 Task: Look for space in Ebebiyin, Equatorial Guinea from 15th June, 2023 to 21st June, 2023 for 5 adults in price range Rs.14000 to Rs.25000. Place can be entire place with 3 bedrooms having 3 beds and 3 bathrooms. Property type can be house, flat, guest house. Amenities needed are: washing machine. Booking option can be shelf check-in. Required host language is English.
Action: Mouse moved to (557, 65)
Screenshot: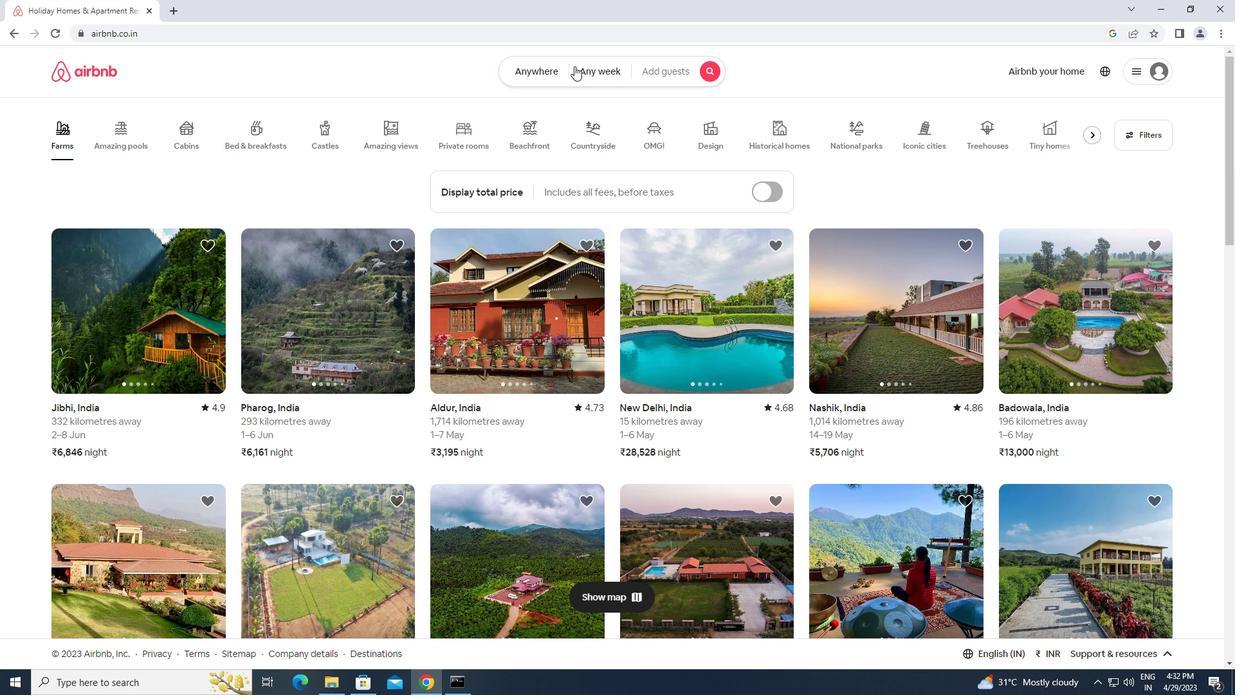 
Action: Mouse pressed left at (557, 65)
Screenshot: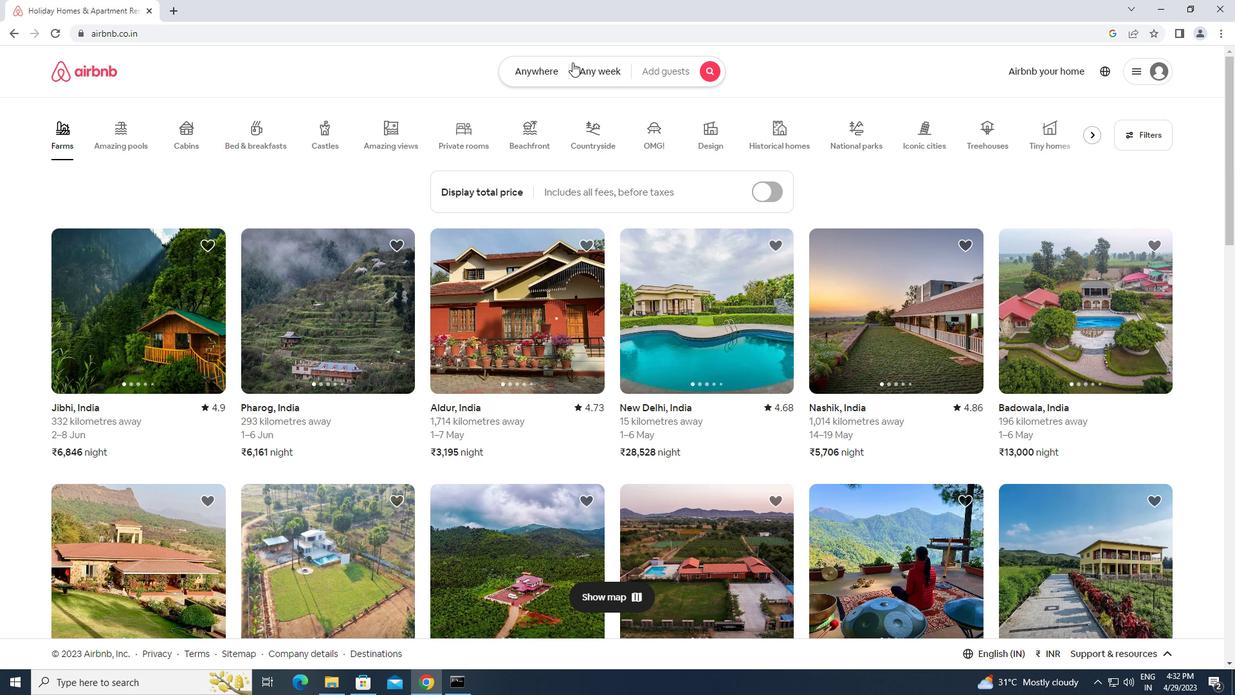 
Action: Mouse moved to (447, 106)
Screenshot: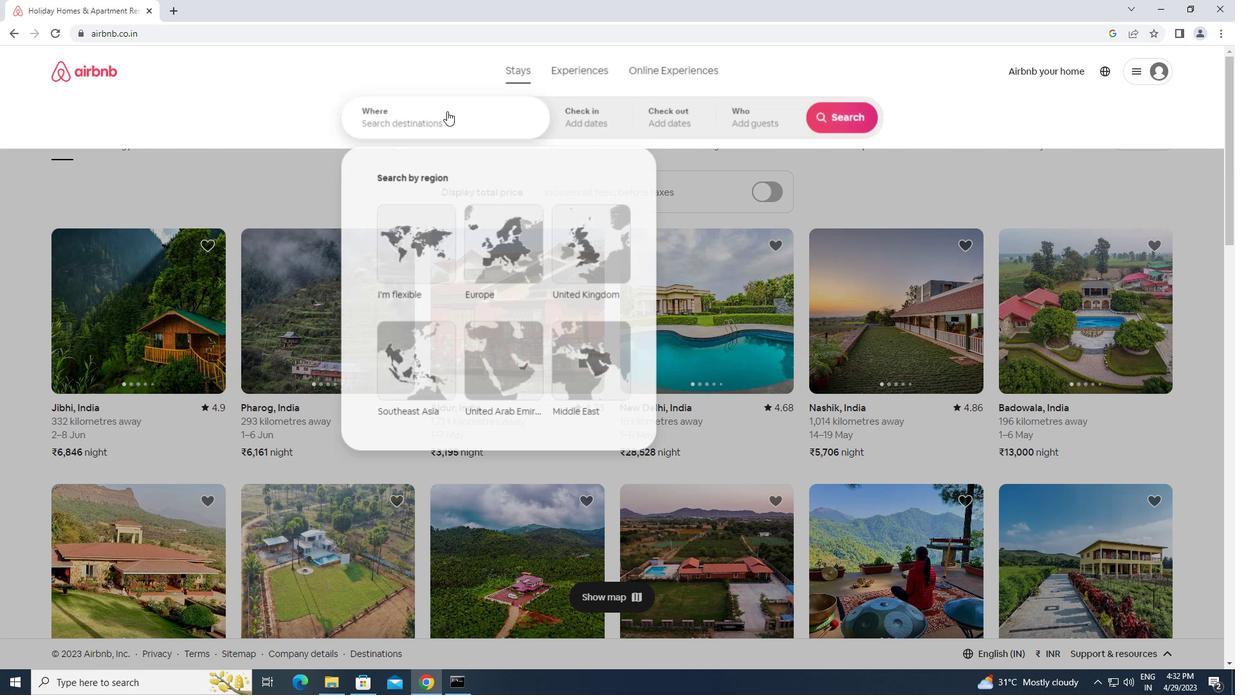 
Action: Mouse pressed left at (447, 106)
Screenshot: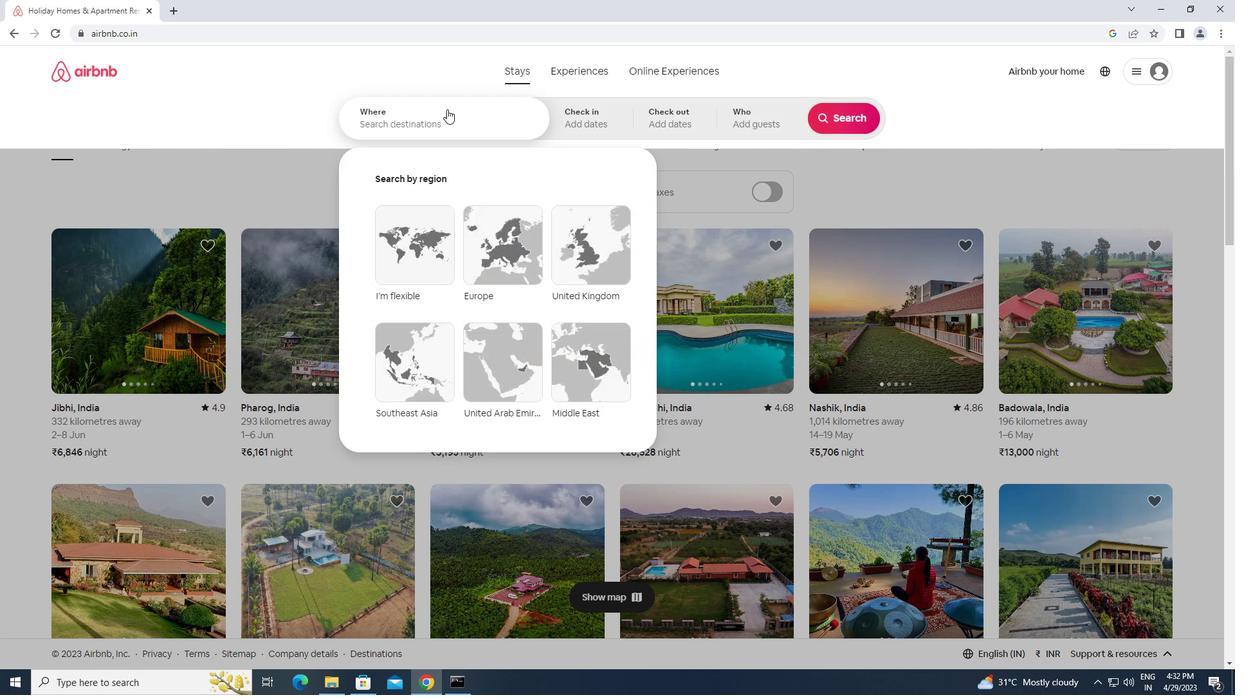 
Action: Key pressed e<Key.caps_lock>bebiyin,<Key.space><Key.caps_lock>e<Key.caps_lock>quatorial<Key.space><Key.caps_lock>g<Key.caps_lock>uinea<Key.enter>
Screenshot: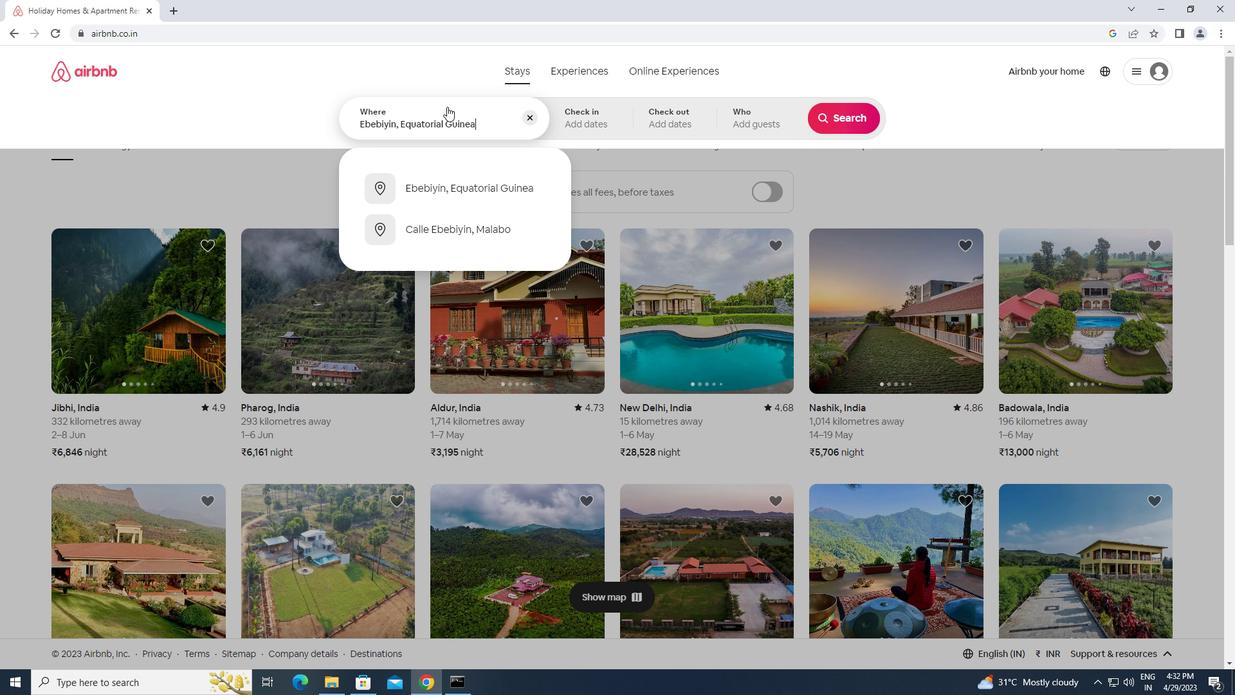 
Action: Mouse moved to (839, 227)
Screenshot: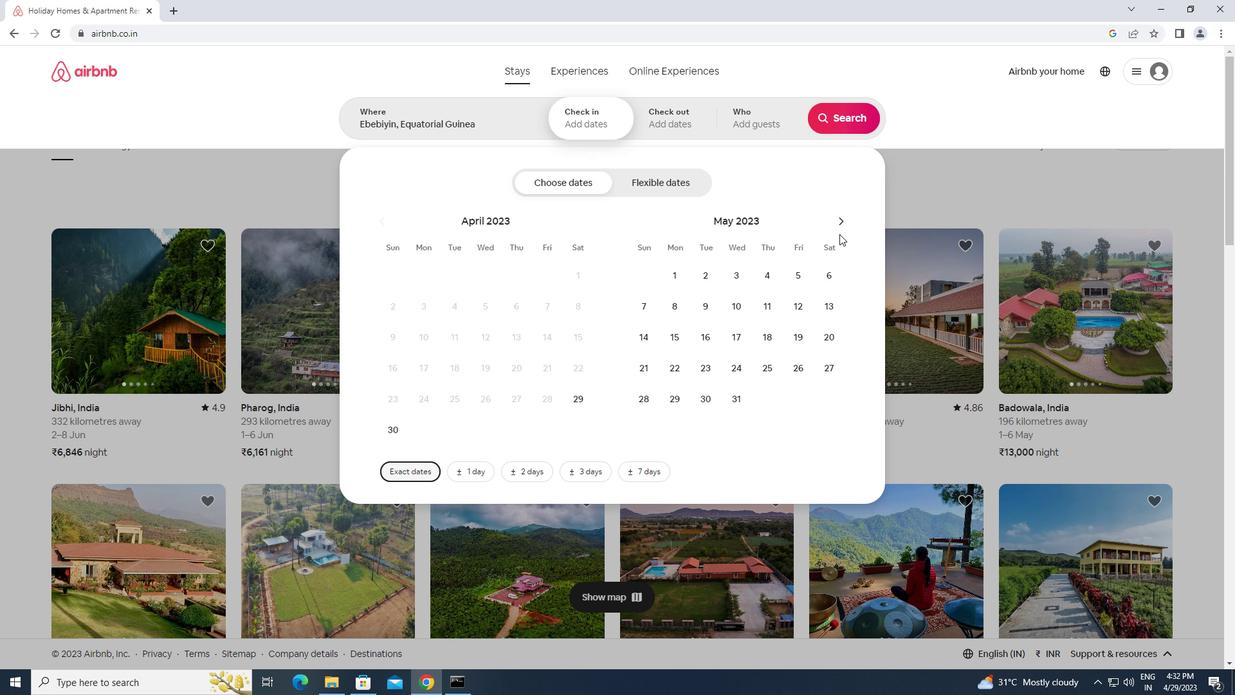 
Action: Mouse pressed left at (839, 227)
Screenshot: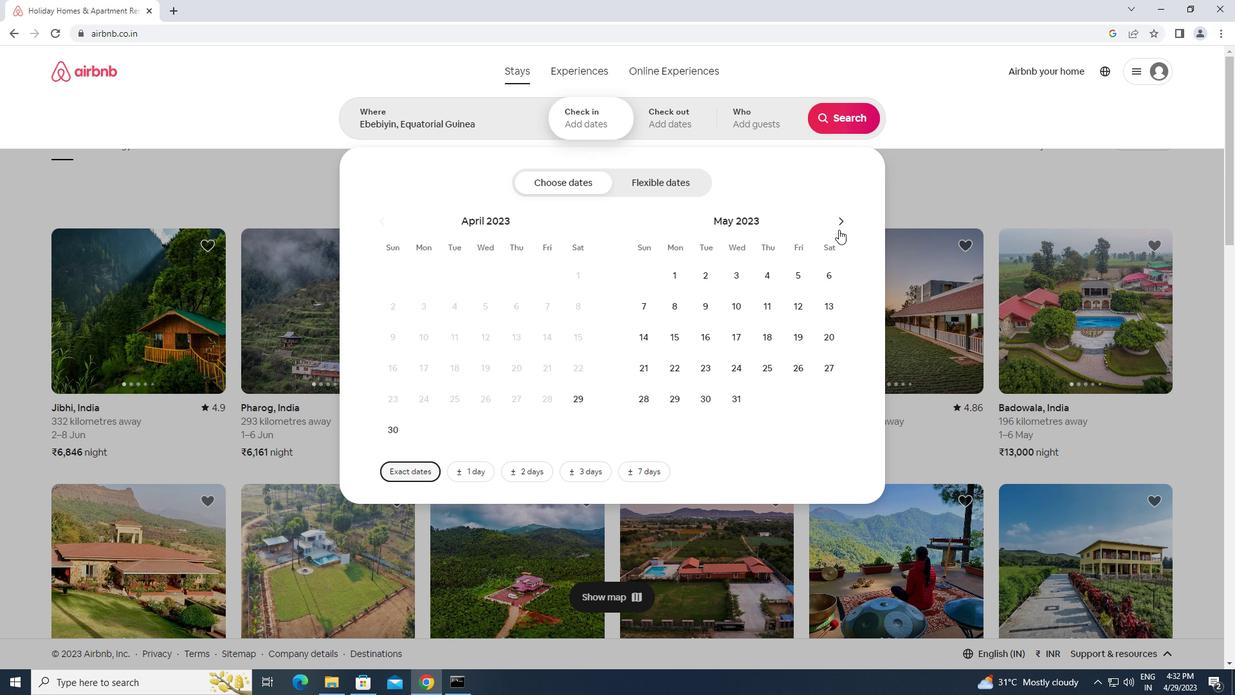 
Action: Mouse moved to (757, 332)
Screenshot: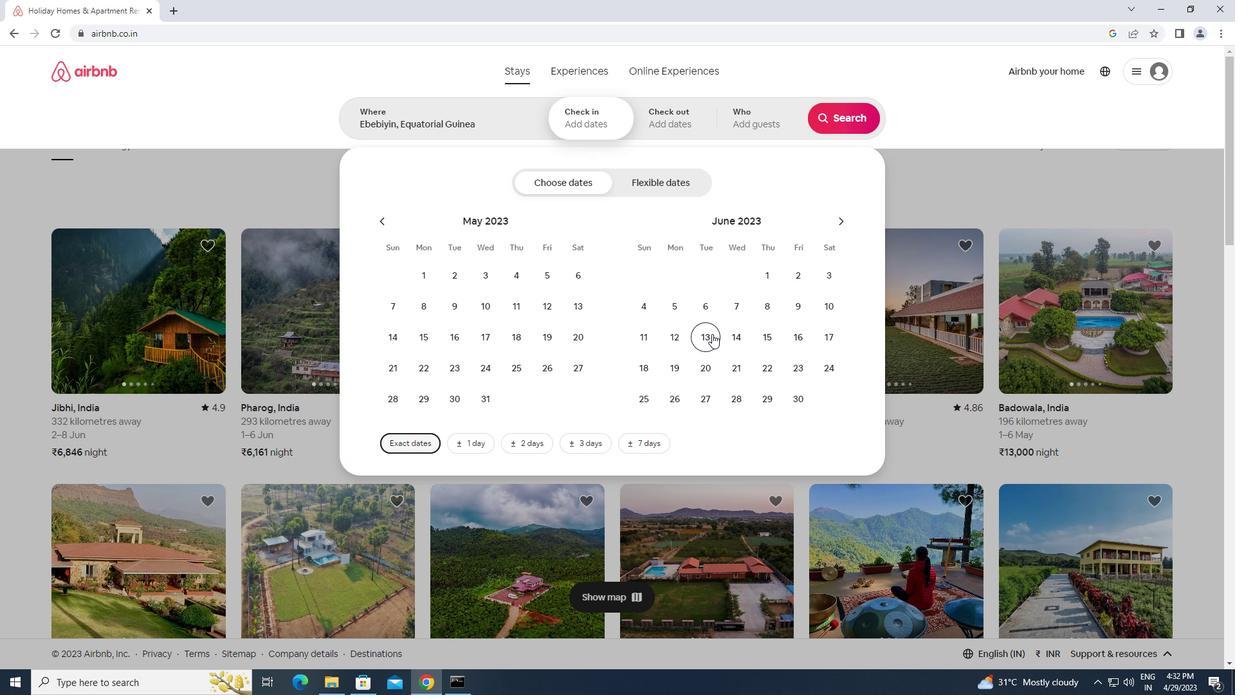 
Action: Mouse pressed left at (757, 332)
Screenshot: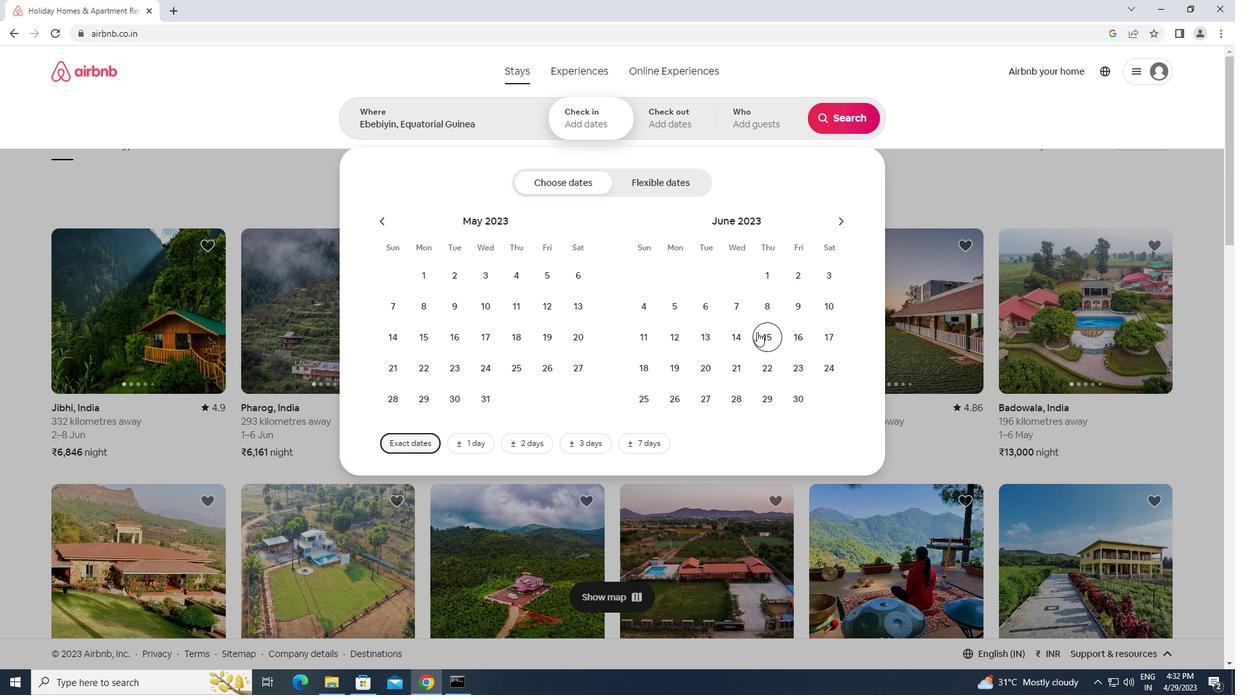 
Action: Mouse moved to (736, 368)
Screenshot: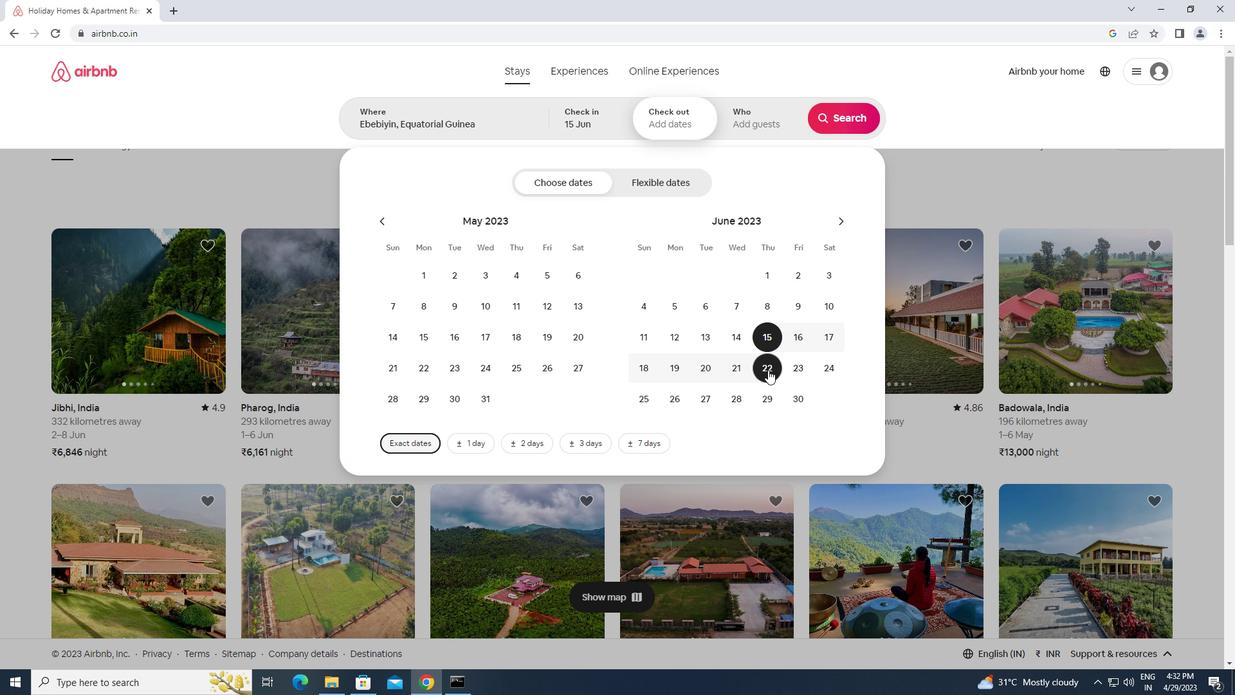 
Action: Mouse pressed left at (736, 368)
Screenshot: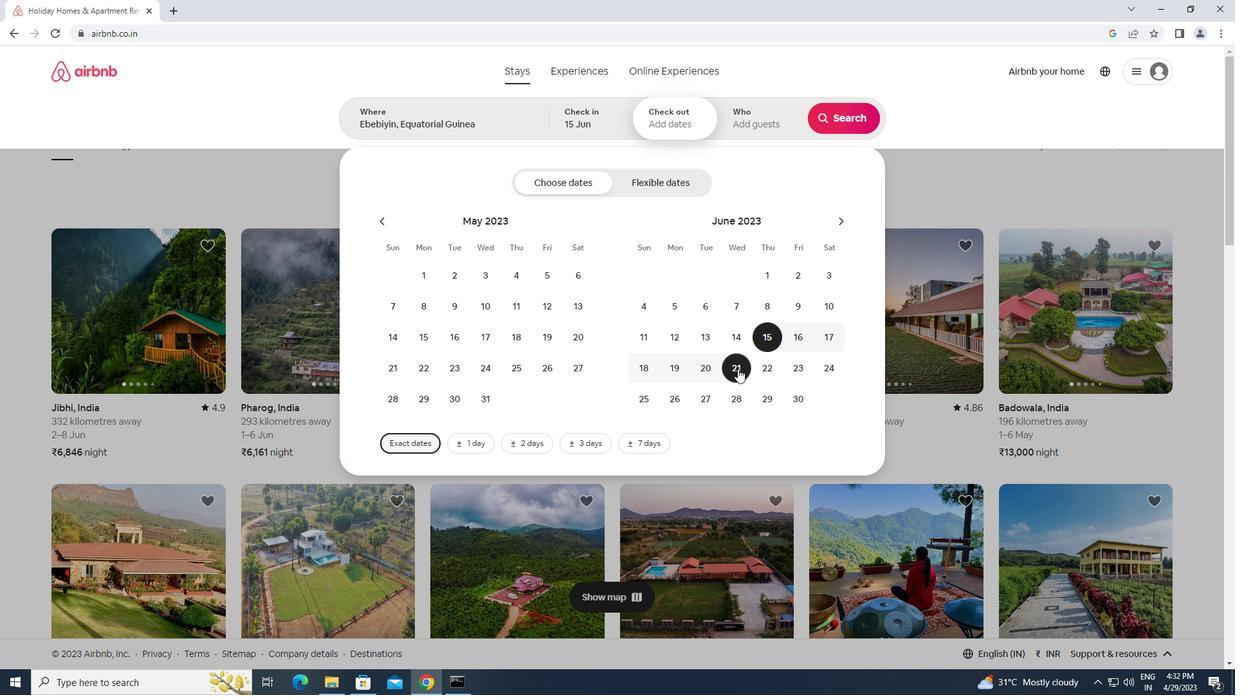 
Action: Mouse moved to (740, 120)
Screenshot: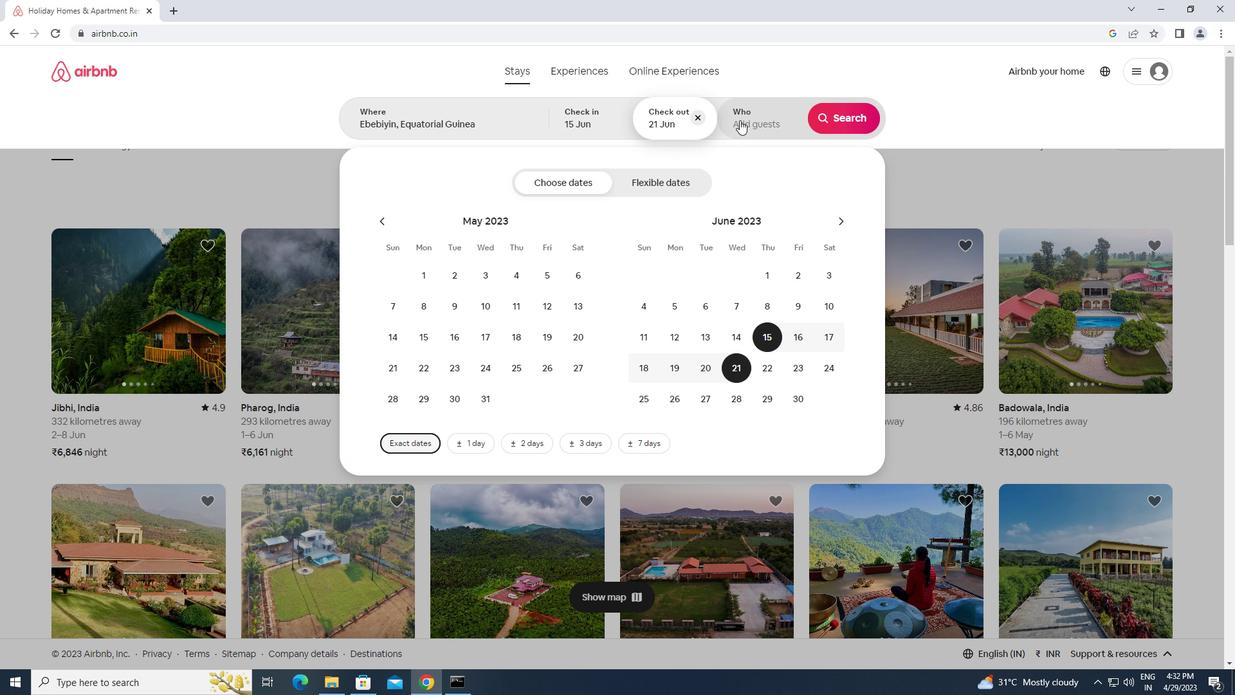 
Action: Mouse pressed left at (740, 120)
Screenshot: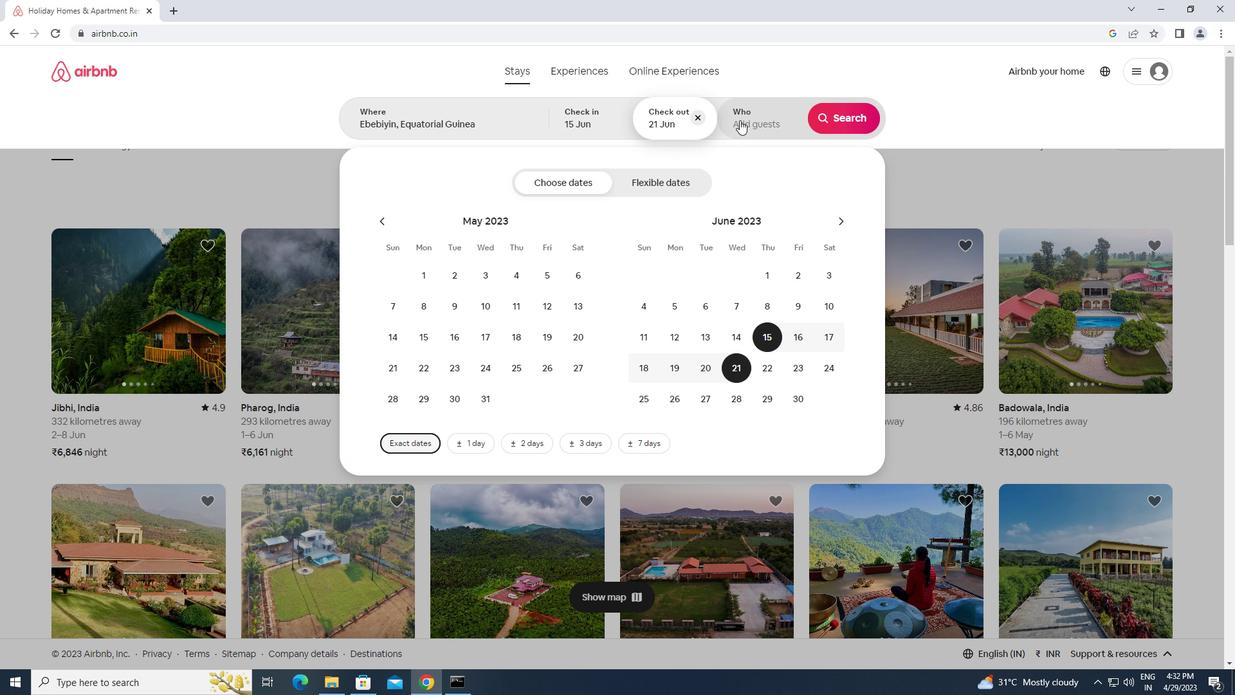 
Action: Mouse moved to (846, 181)
Screenshot: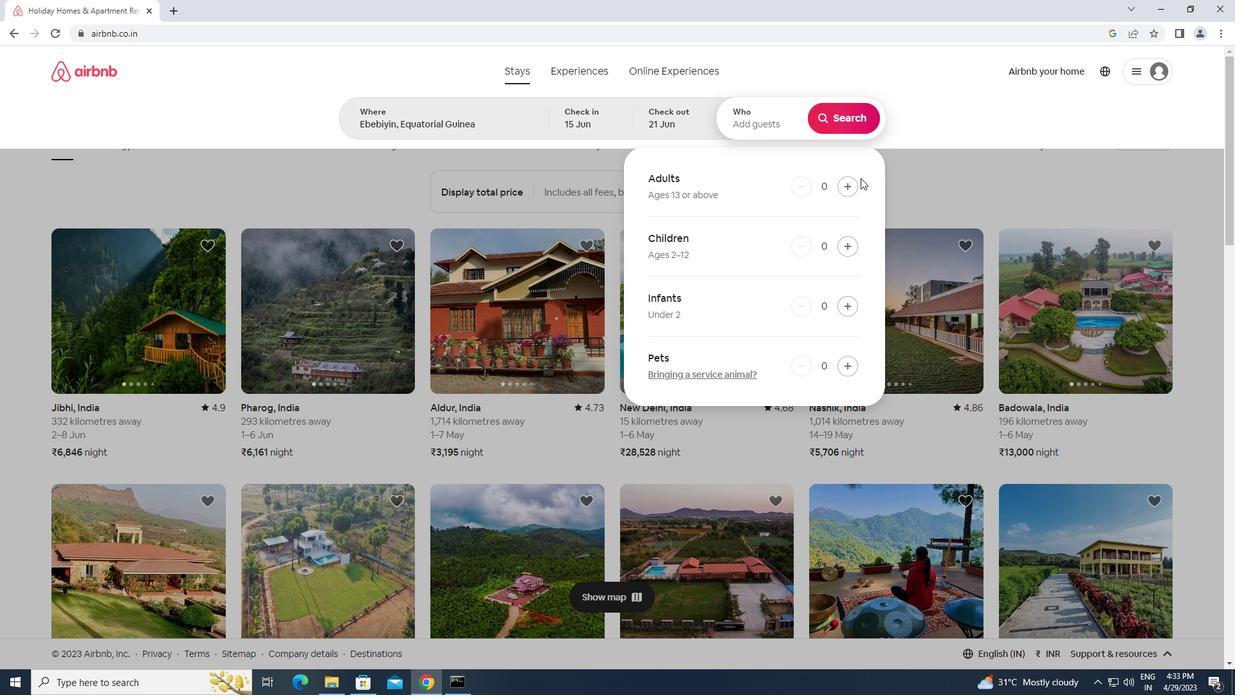 
Action: Mouse pressed left at (846, 181)
Screenshot: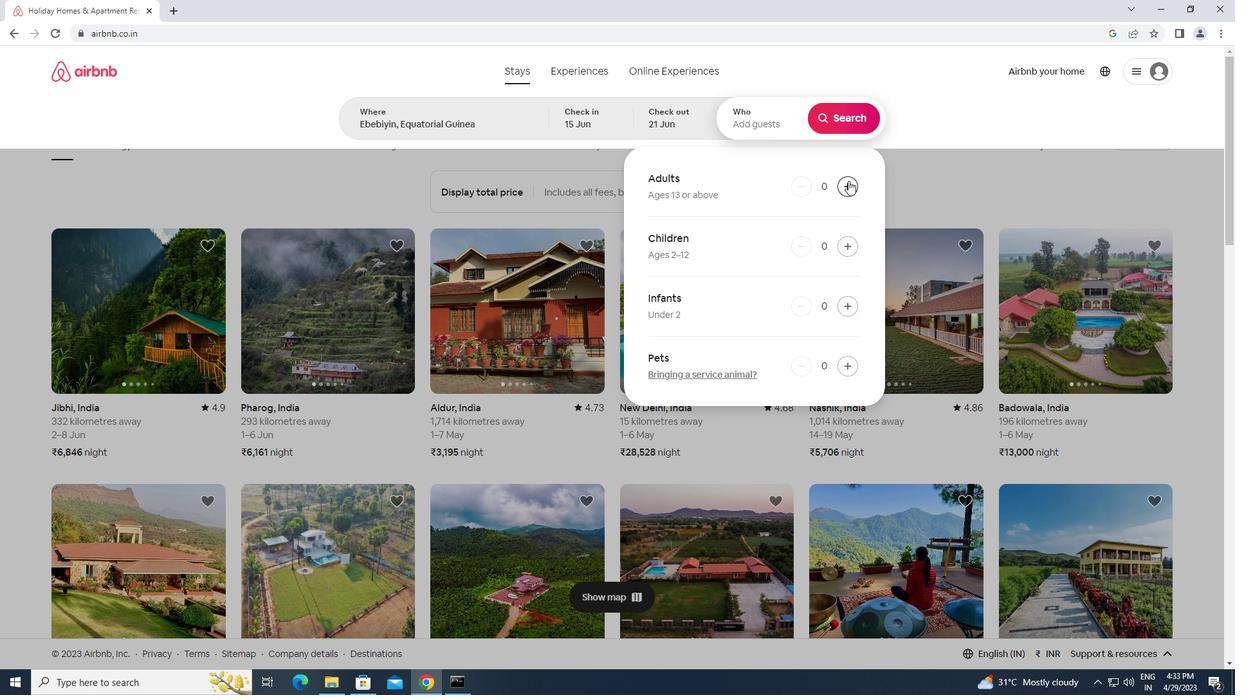 
Action: Mouse pressed left at (846, 181)
Screenshot: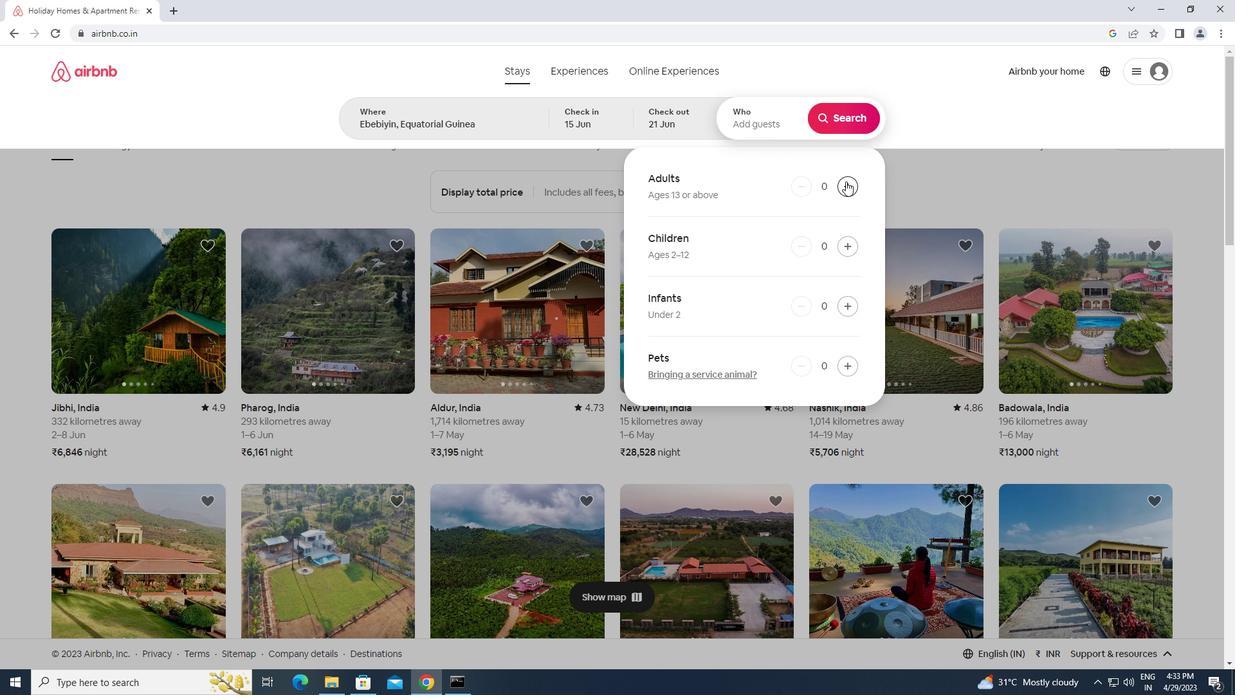 
Action: Mouse pressed left at (846, 181)
Screenshot: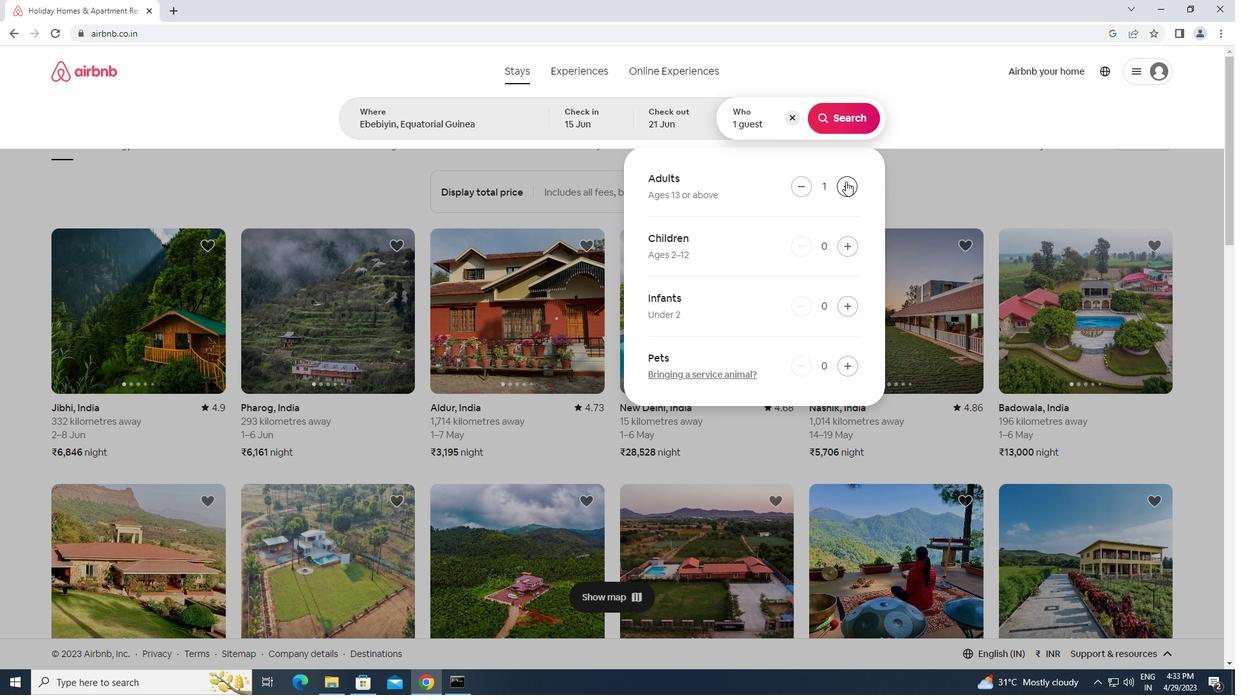 
Action: Mouse pressed left at (846, 181)
Screenshot: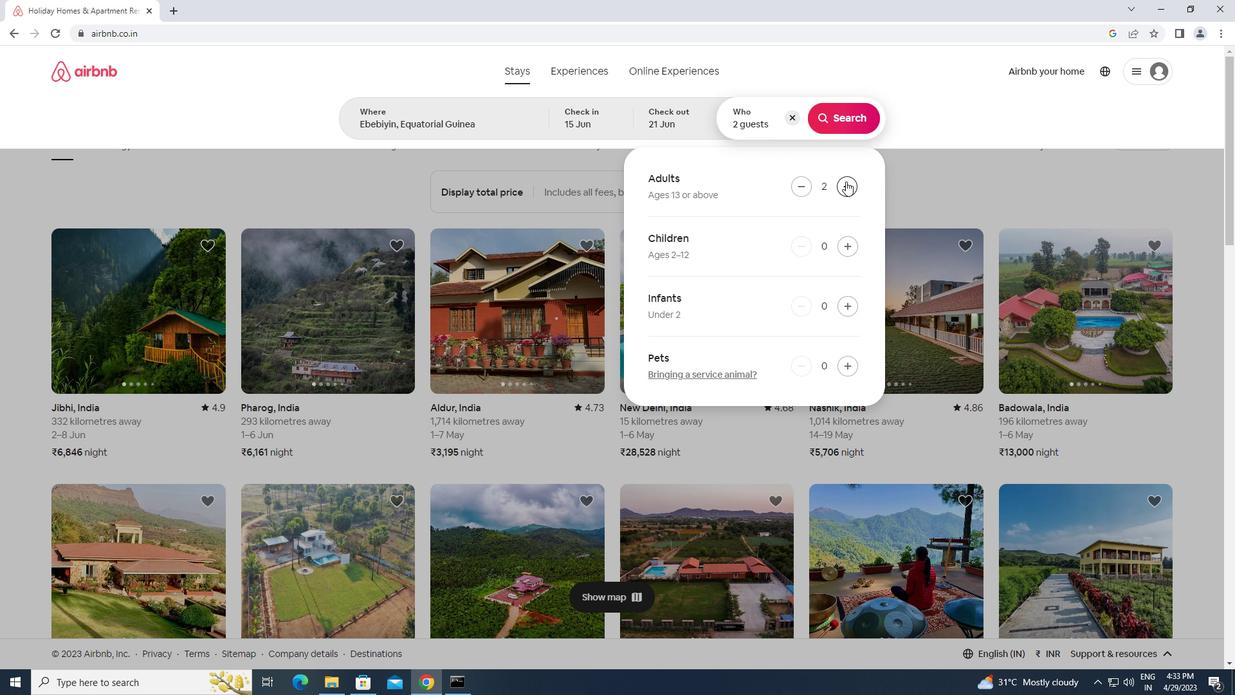 
Action: Mouse pressed left at (846, 181)
Screenshot: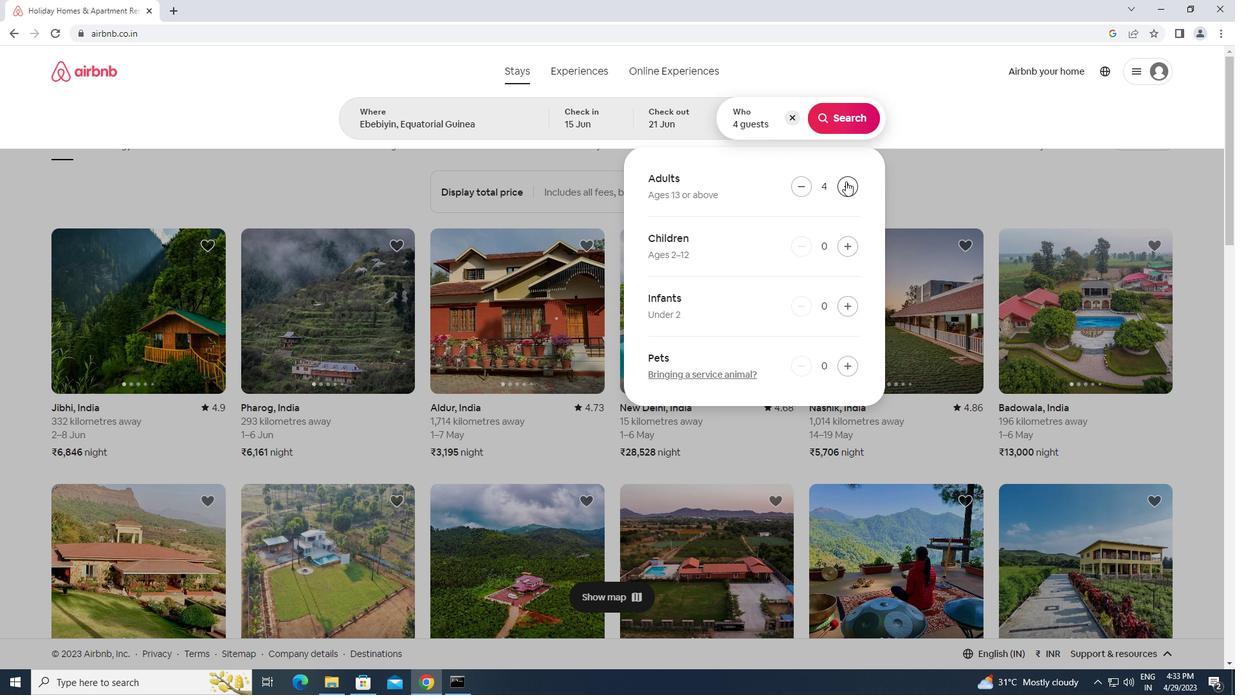 
Action: Mouse moved to (839, 121)
Screenshot: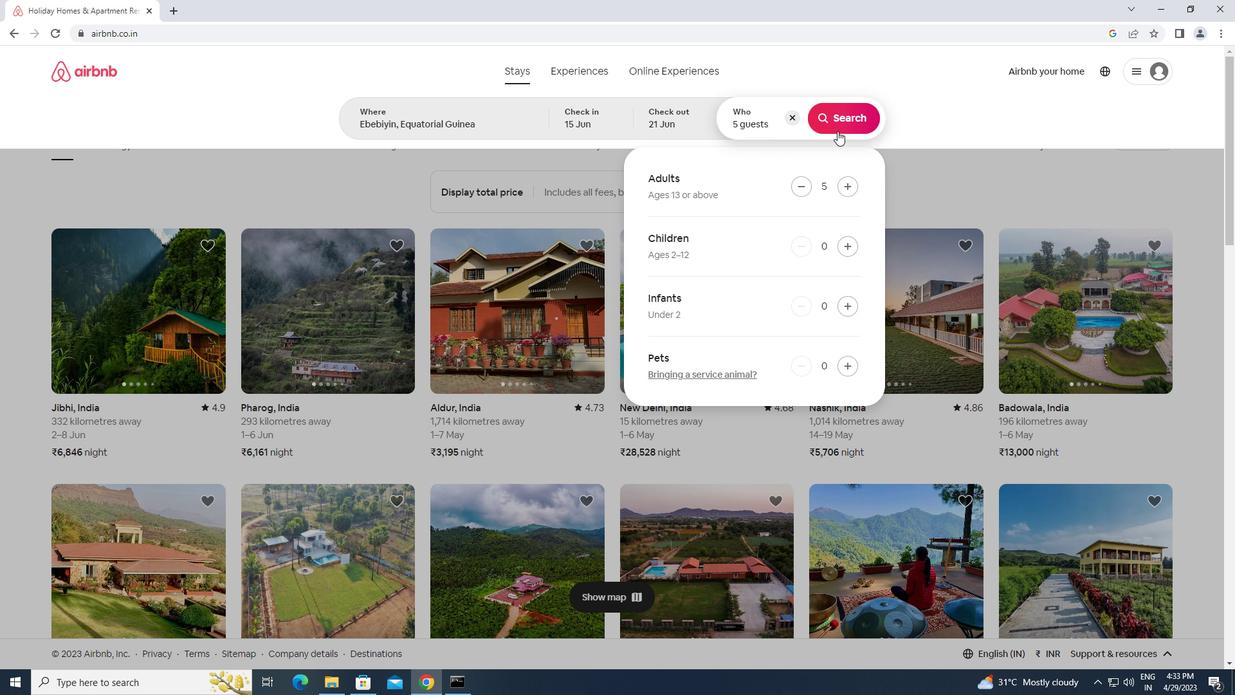 
Action: Mouse pressed left at (839, 121)
Screenshot: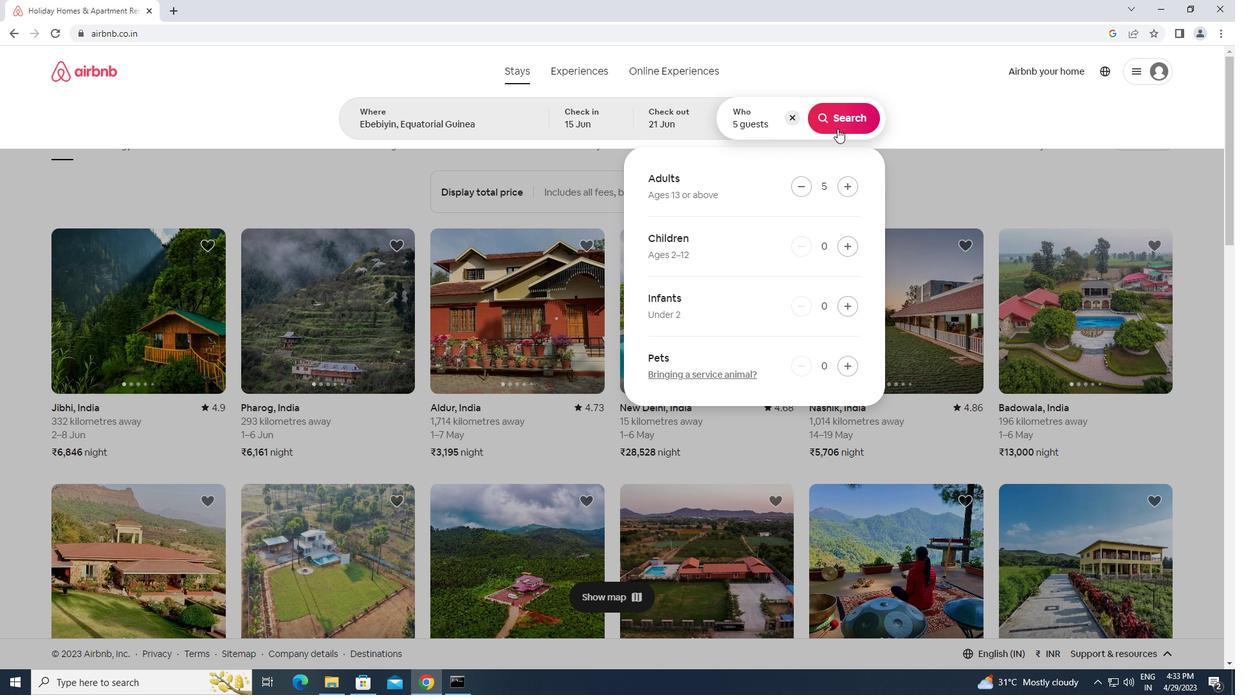
Action: Mouse moved to (1163, 126)
Screenshot: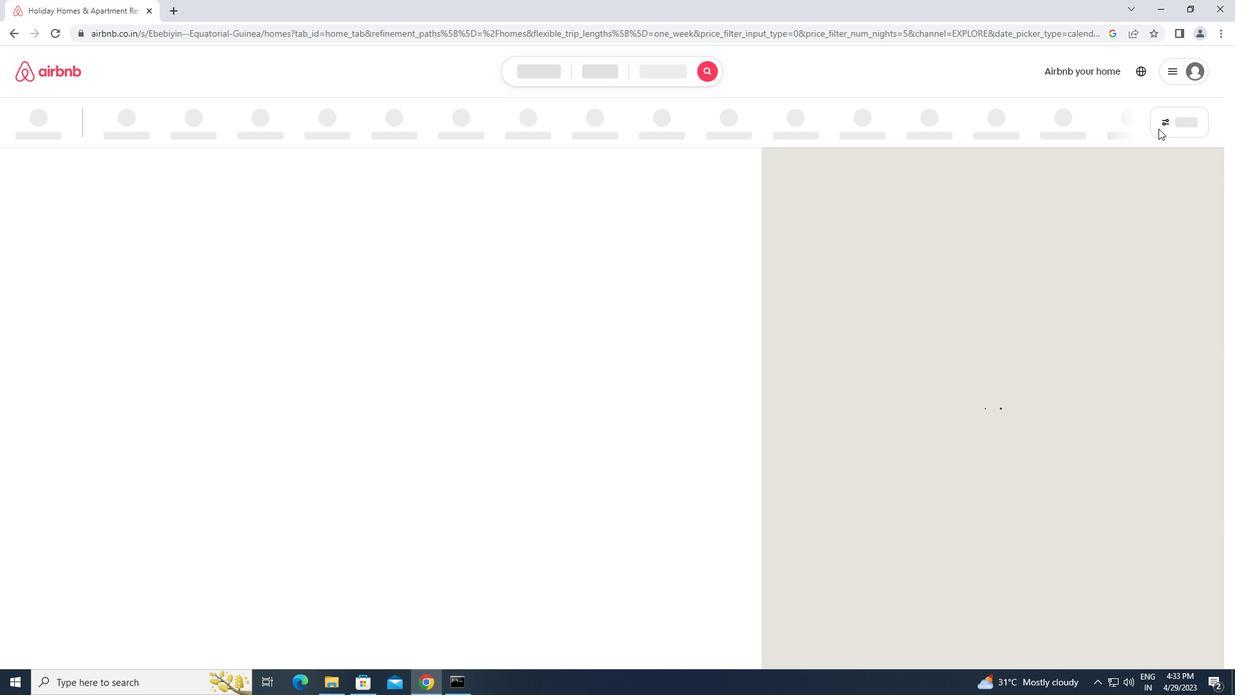 
Action: Mouse pressed left at (1163, 126)
Screenshot: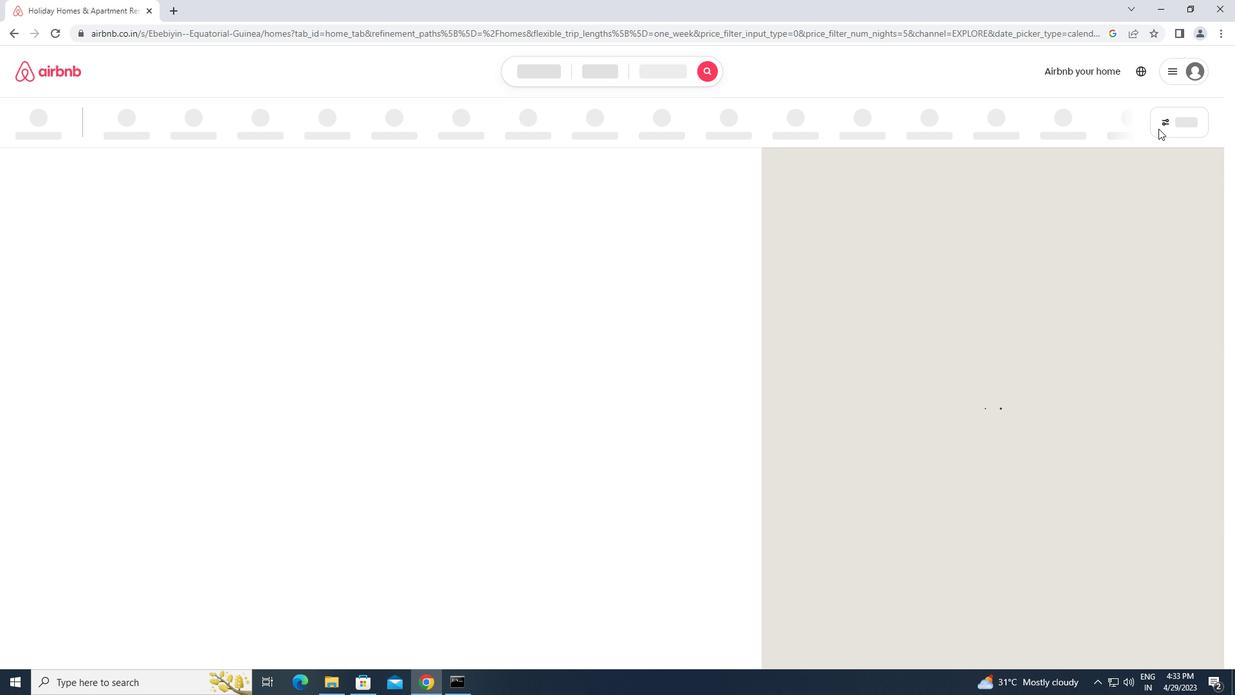 
Action: Mouse moved to (447, 203)
Screenshot: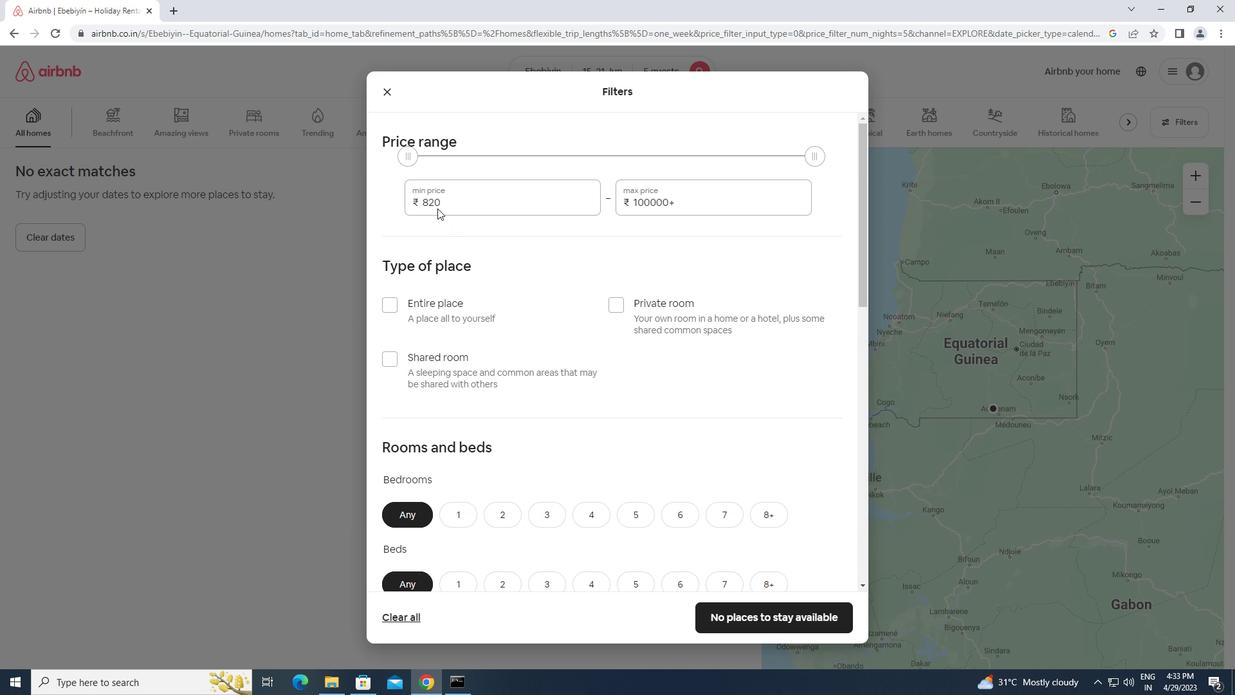 
Action: Mouse pressed left at (447, 203)
Screenshot: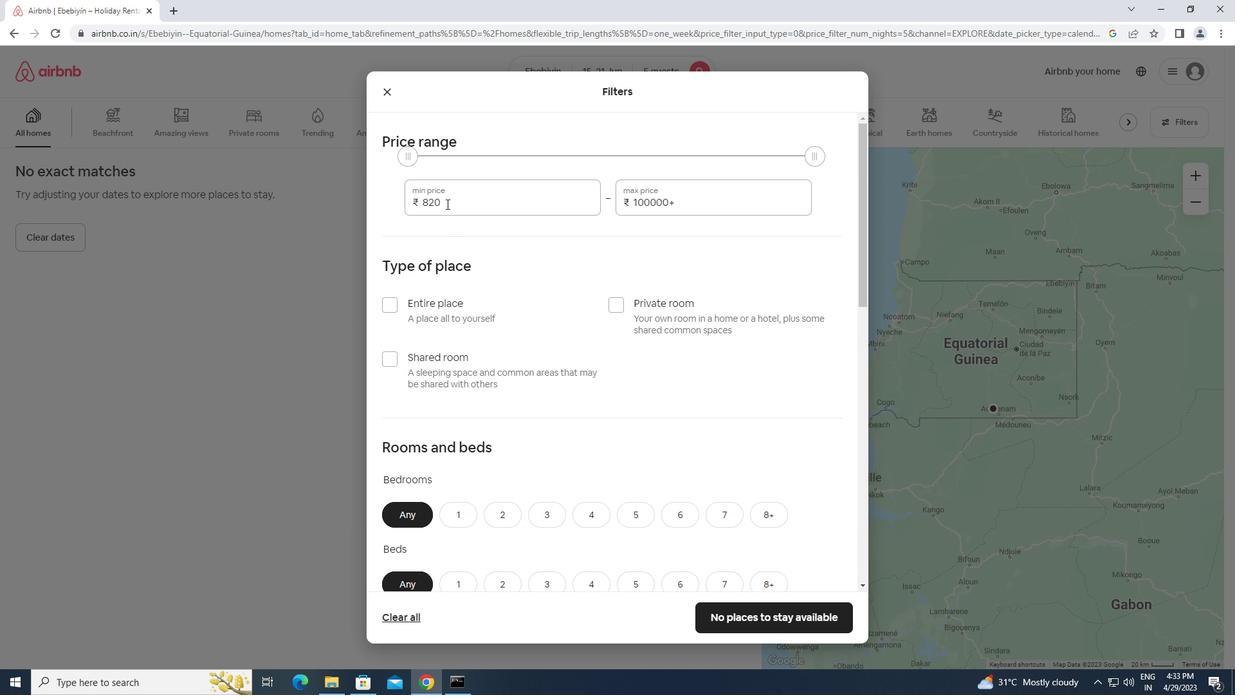 
Action: Mouse moved to (417, 209)
Screenshot: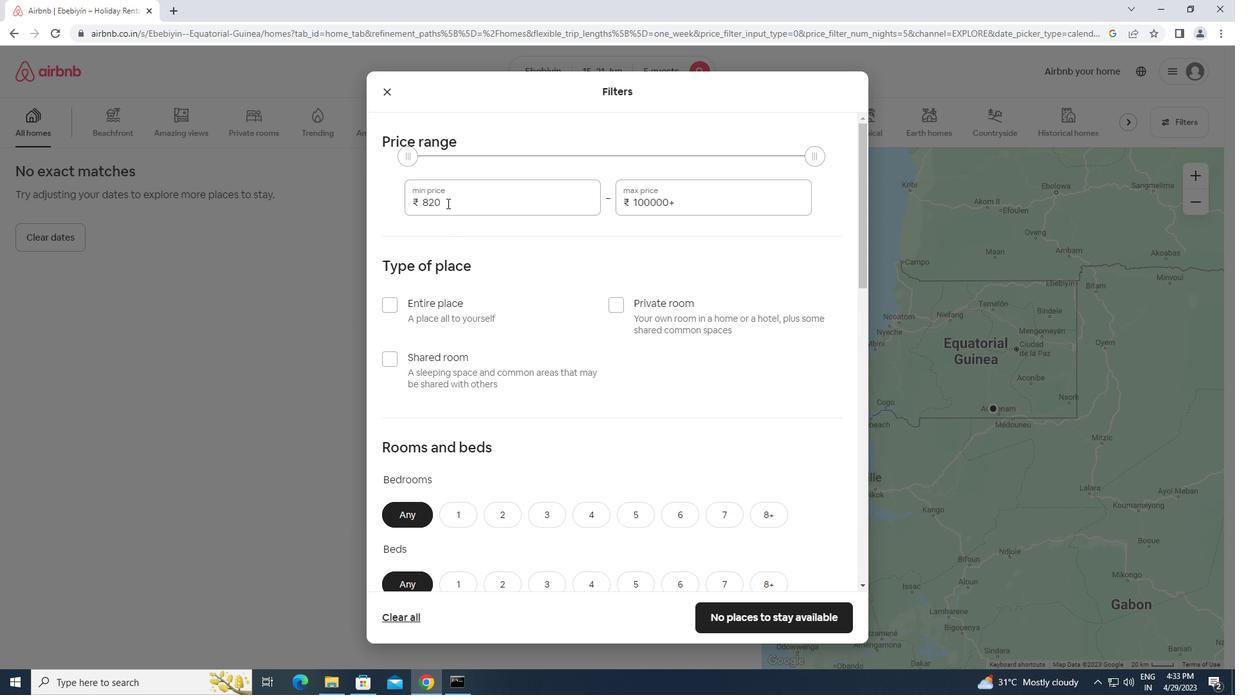 
Action: Key pressed 14000<Key.tab><Key.backspace><Key.backspace><Key.backspace><Key.backspace><Key.backspace><Key.backspace><Key.backspace><Key.backspace><Key.backspace><Key.backspace><Key.backspace><Key.backspace><Key.backspace><Key.backspace><Key.backspace><Key.backspace><Key.backspace><Key.backspace><Key.backspace><Key.backspace><Key.backspace><Key.backspace><Key.backspace><Key.backspace><Key.backspace><Key.backspace><Key.backspace>25000
Screenshot: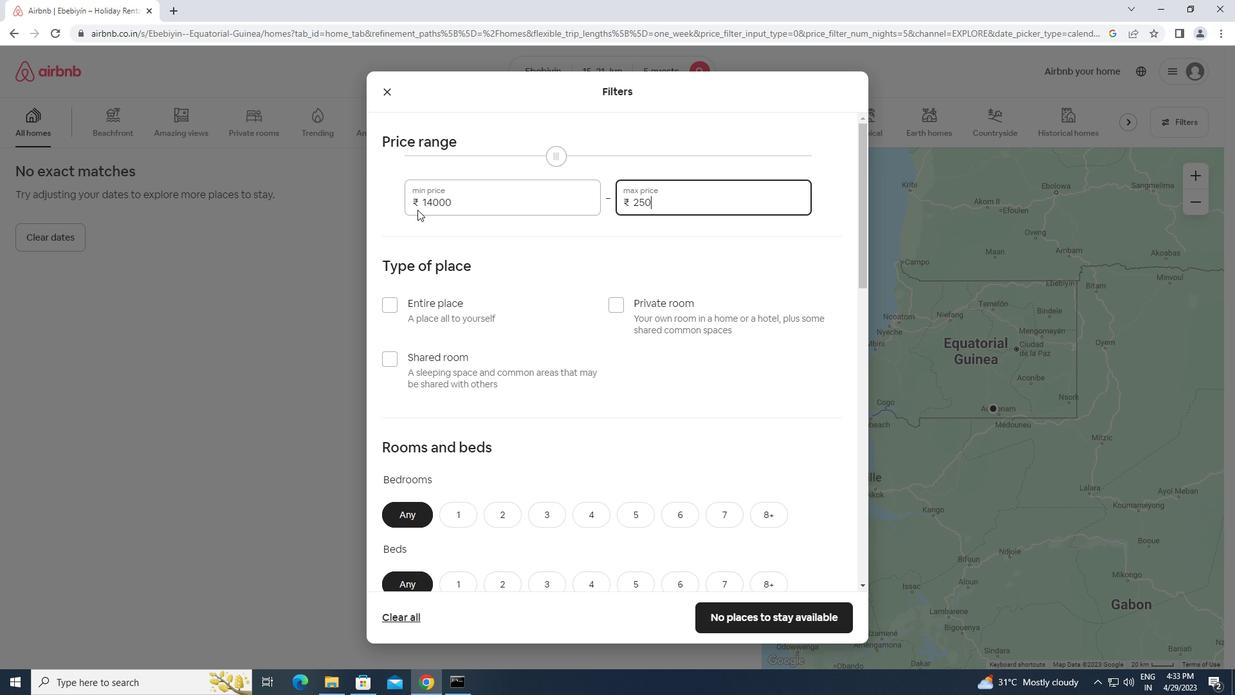
Action: Mouse moved to (391, 306)
Screenshot: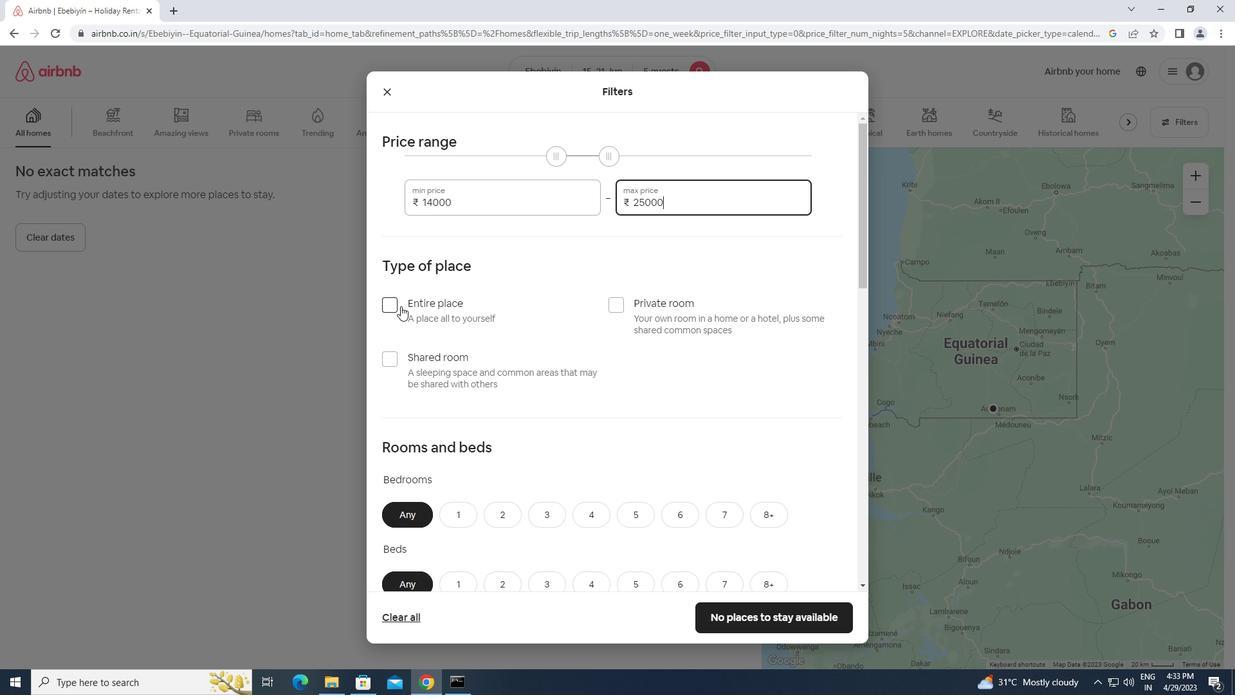 
Action: Mouse pressed left at (391, 306)
Screenshot: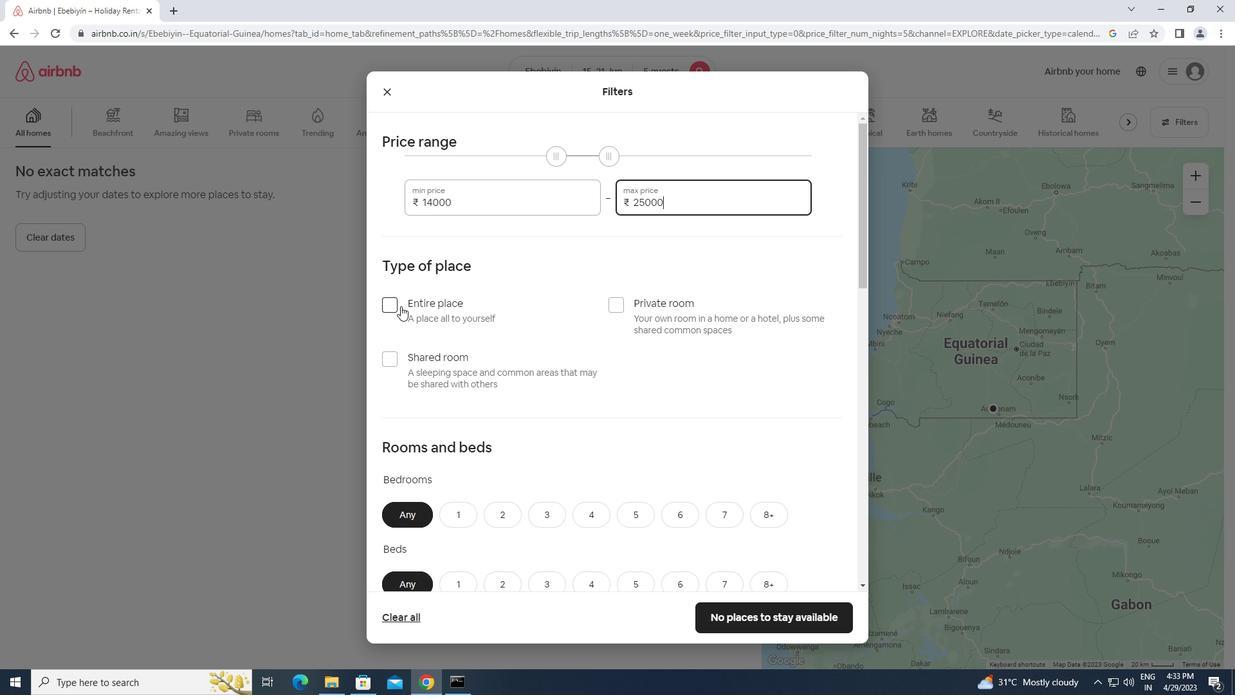 
Action: Mouse moved to (494, 377)
Screenshot: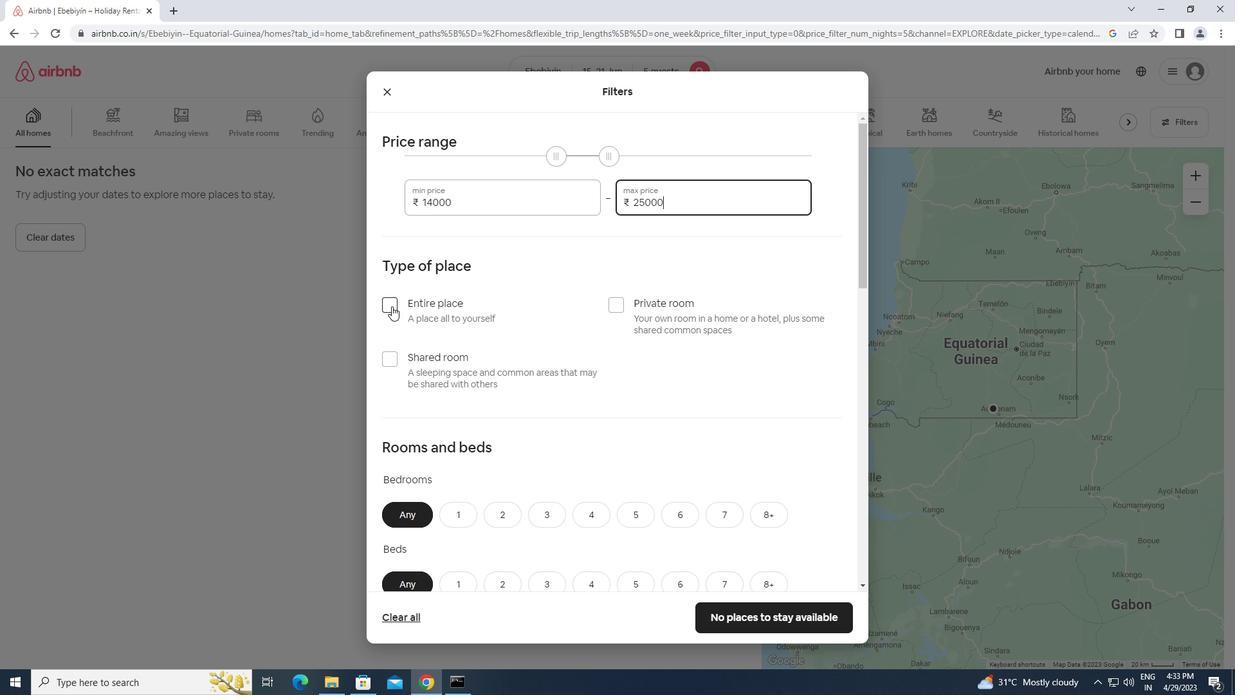 
Action: Mouse scrolled (494, 377) with delta (0, 0)
Screenshot: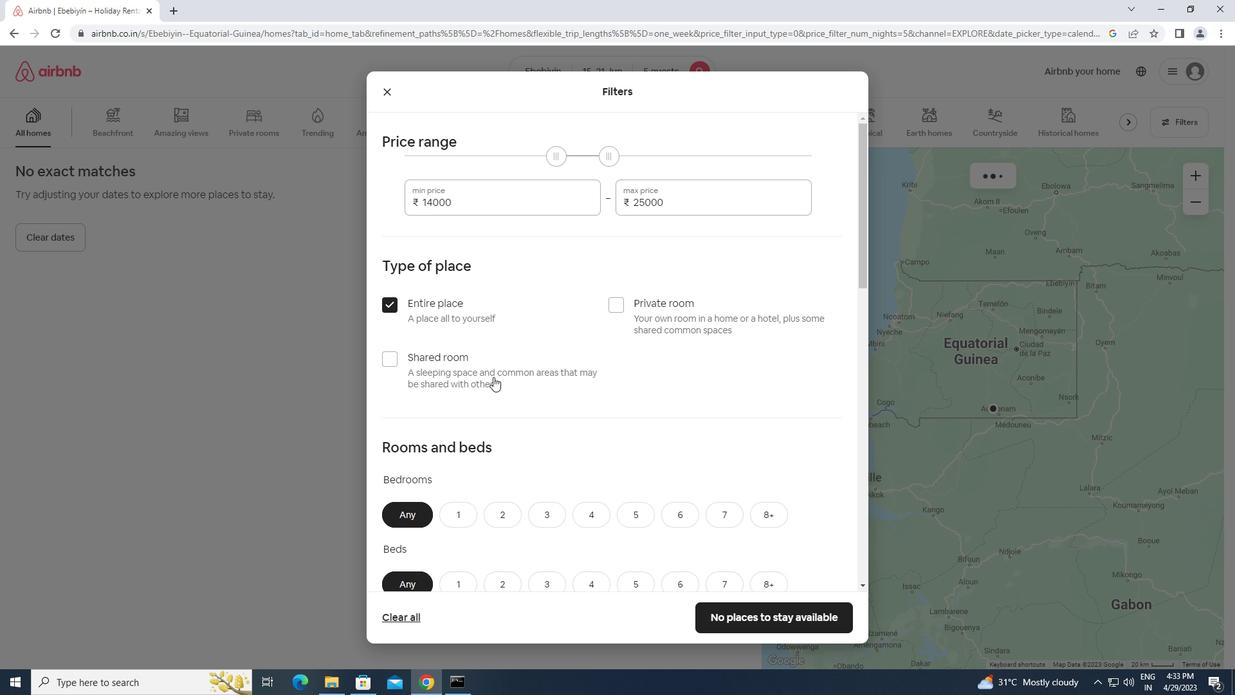
Action: Mouse scrolled (494, 377) with delta (0, 0)
Screenshot: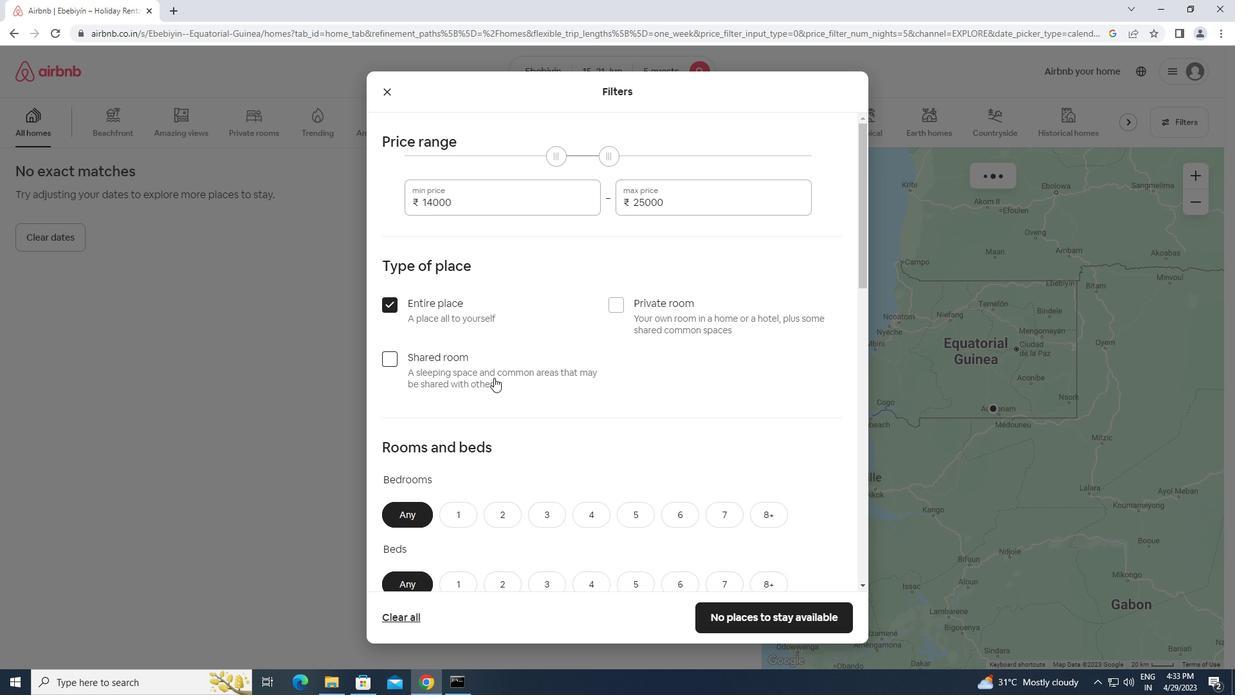 
Action: Mouse scrolled (494, 377) with delta (0, 0)
Screenshot: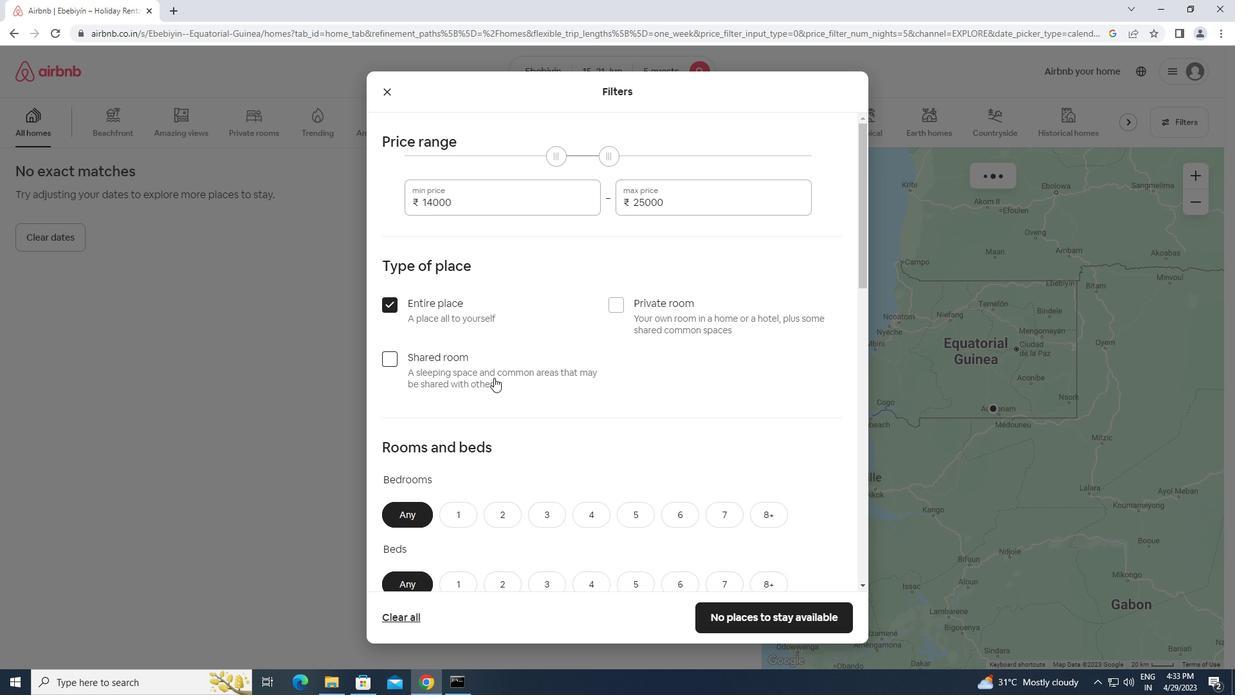 
Action: Mouse scrolled (494, 377) with delta (0, 0)
Screenshot: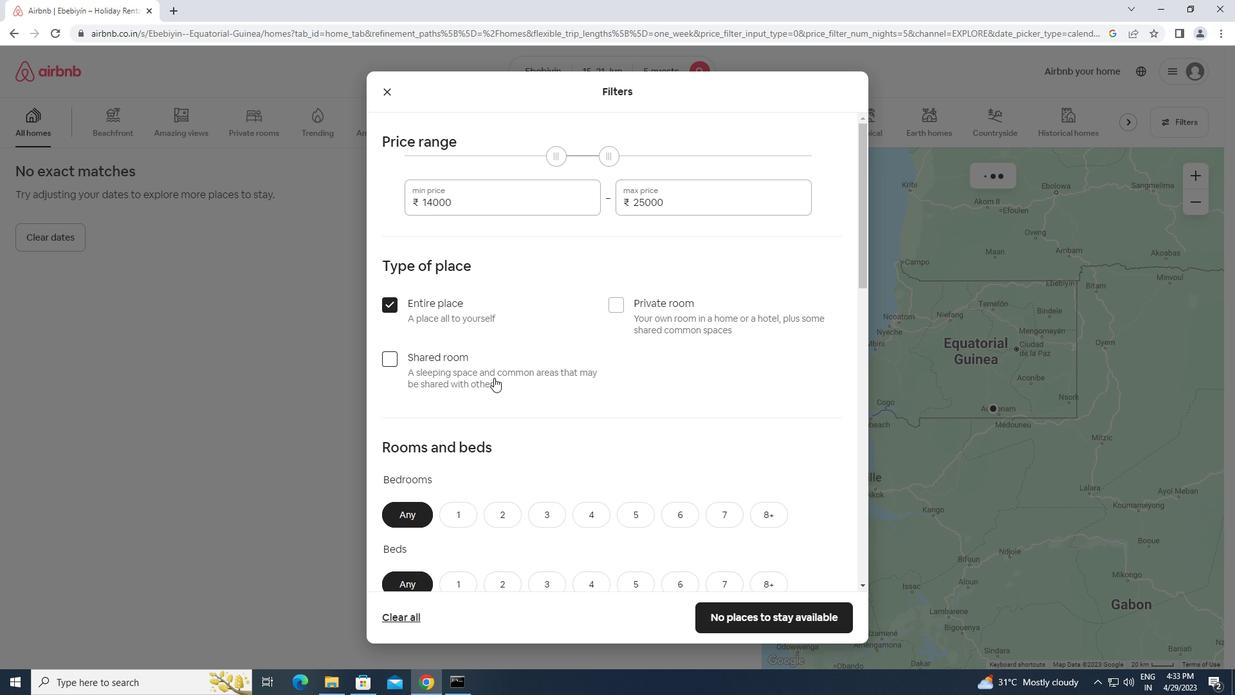 
Action: Mouse moved to (547, 238)
Screenshot: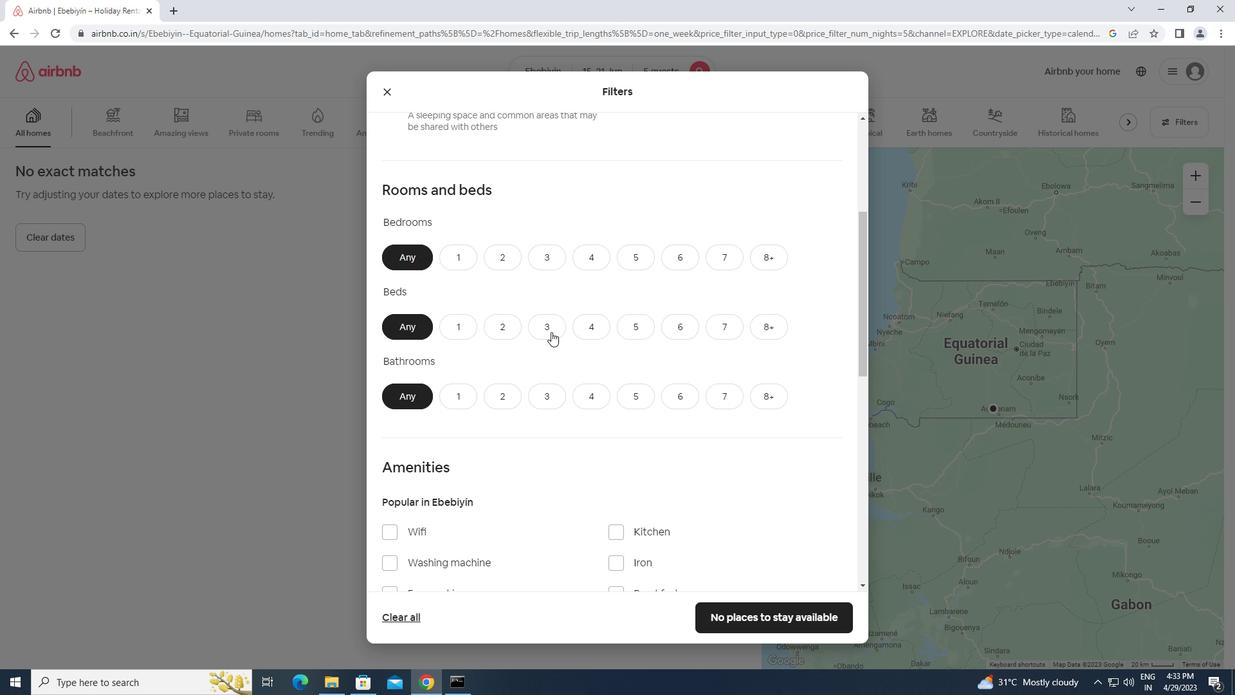 
Action: Mouse pressed left at (547, 238)
Screenshot: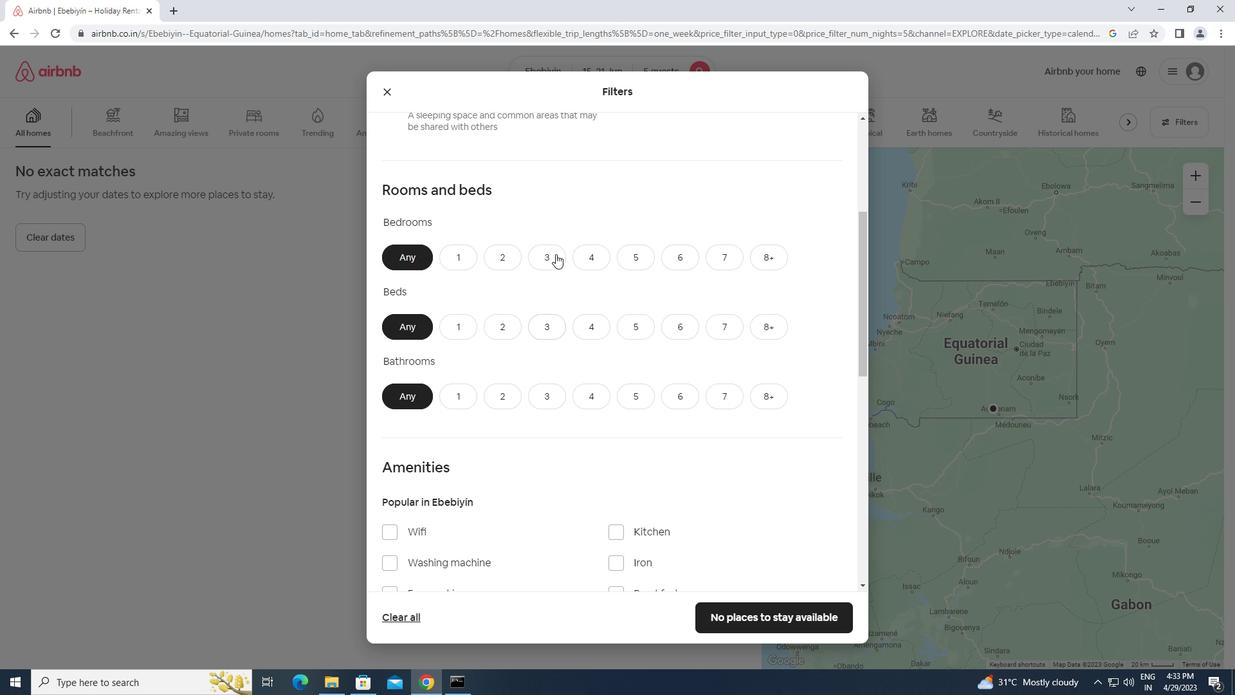 
Action: Mouse moved to (547, 260)
Screenshot: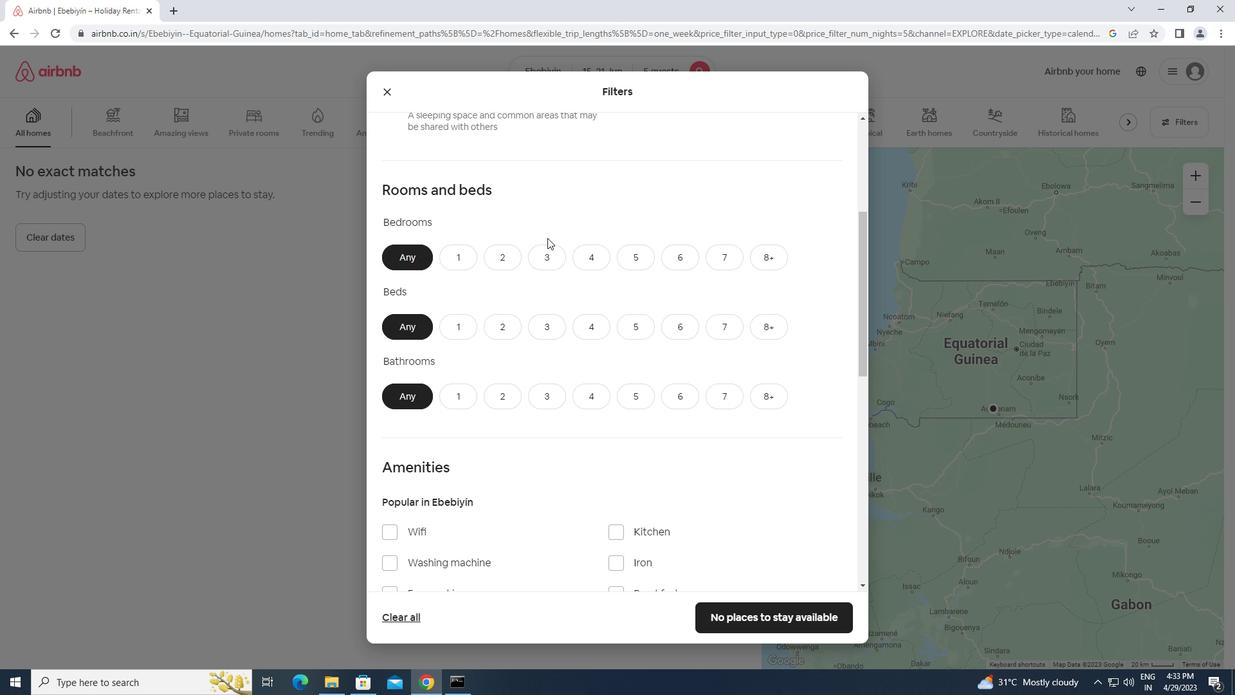 
Action: Mouse pressed left at (547, 260)
Screenshot: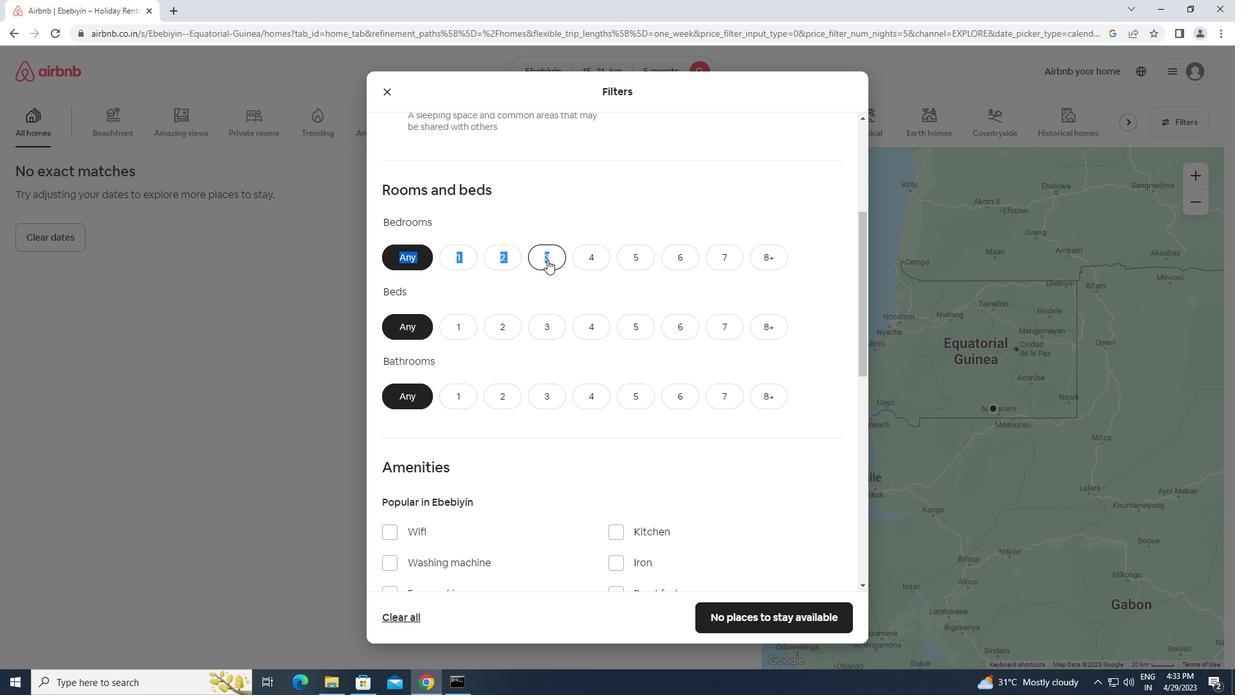
Action: Mouse moved to (543, 314)
Screenshot: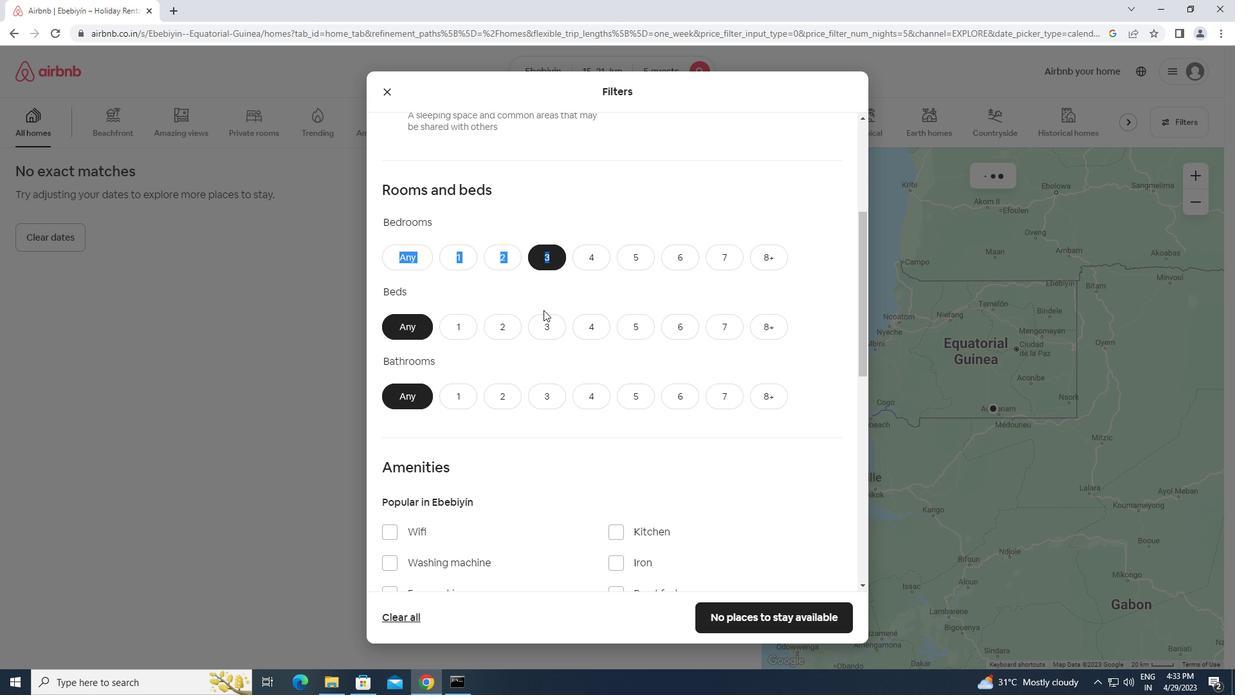 
Action: Mouse pressed left at (543, 314)
Screenshot: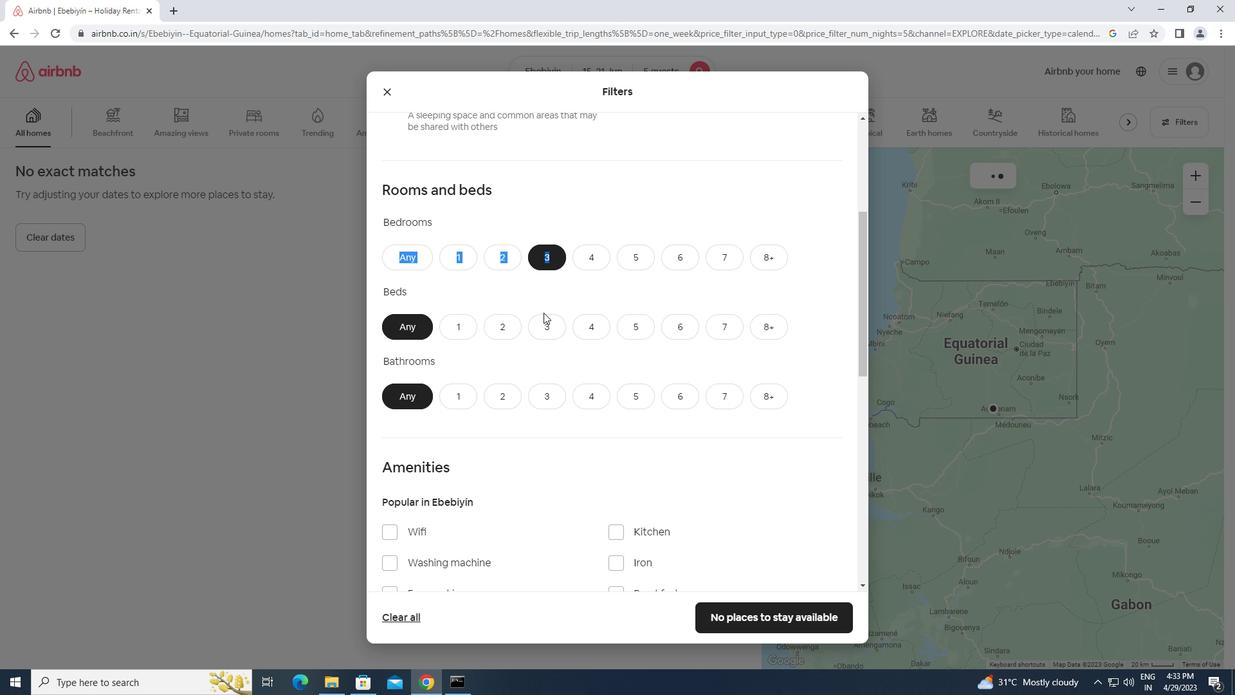 
Action: Mouse moved to (544, 394)
Screenshot: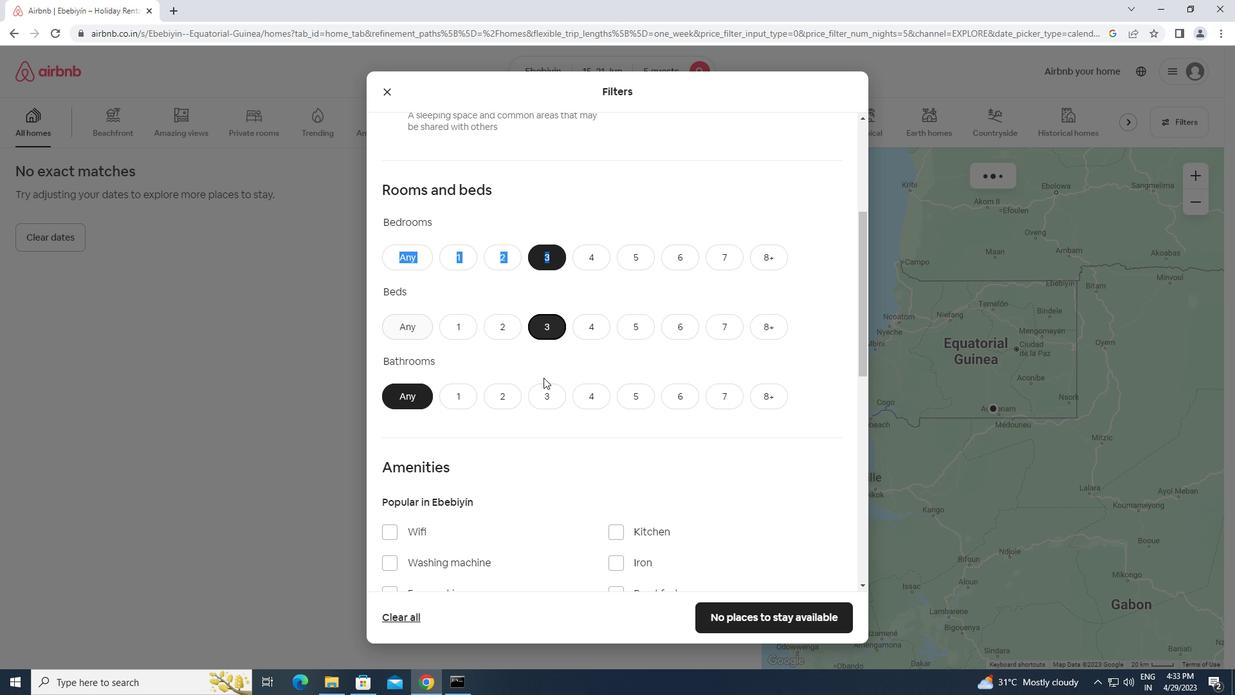 
Action: Mouse pressed left at (544, 394)
Screenshot: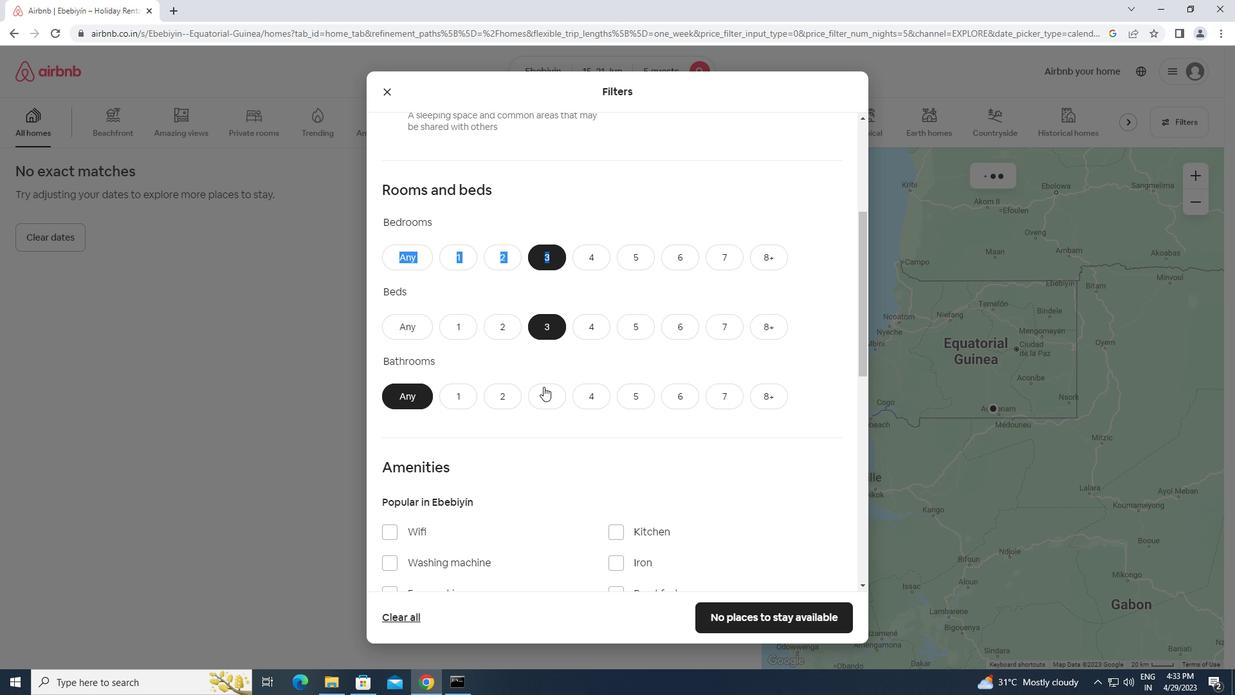 
Action: Mouse moved to (540, 437)
Screenshot: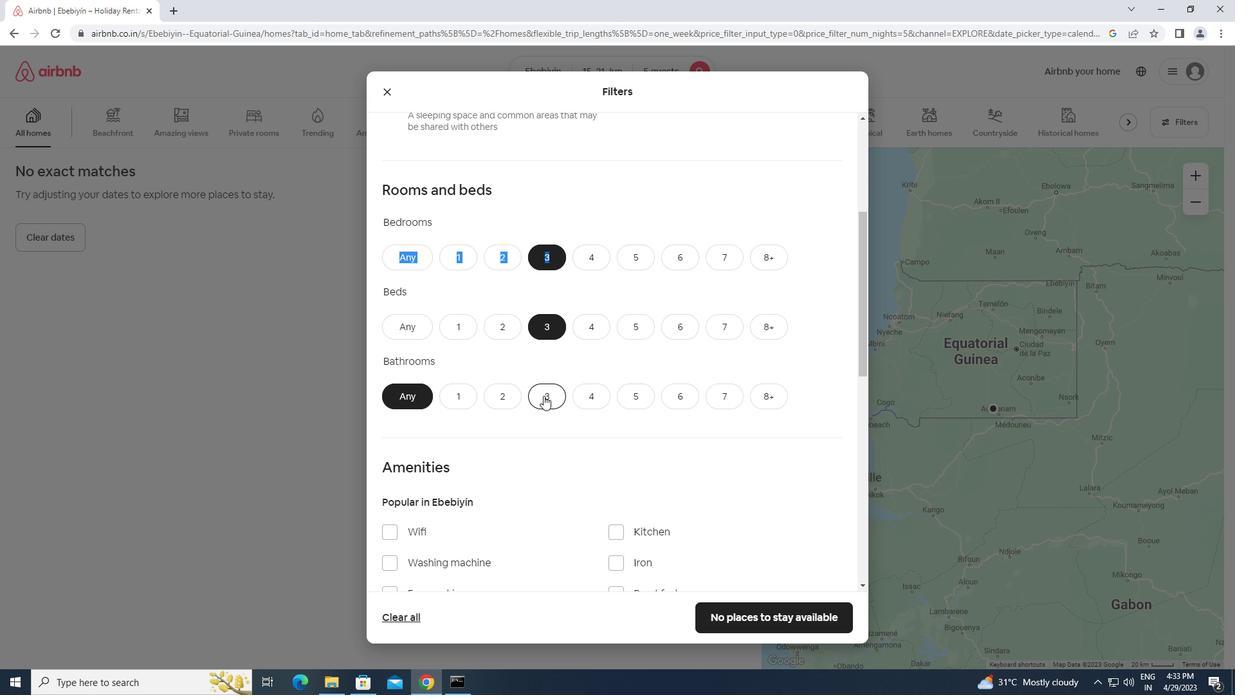 
Action: Mouse pressed left at (540, 437)
Screenshot: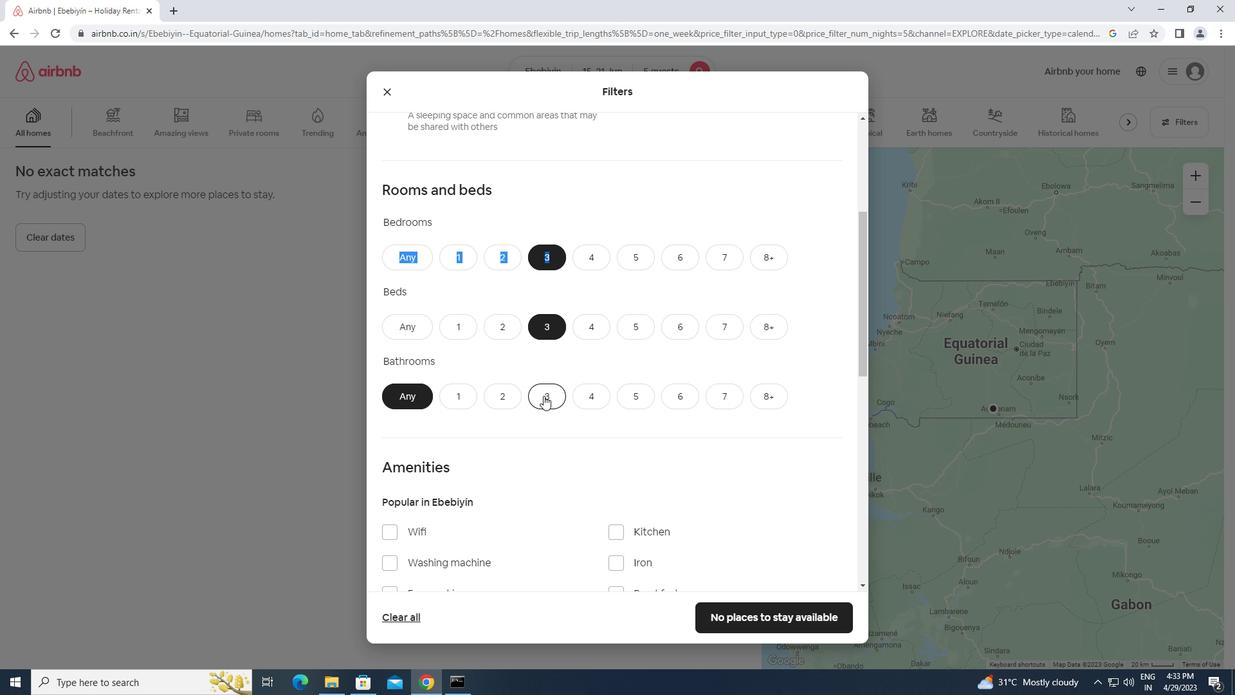
Action: Mouse scrolled (540, 437) with delta (0, 0)
Screenshot: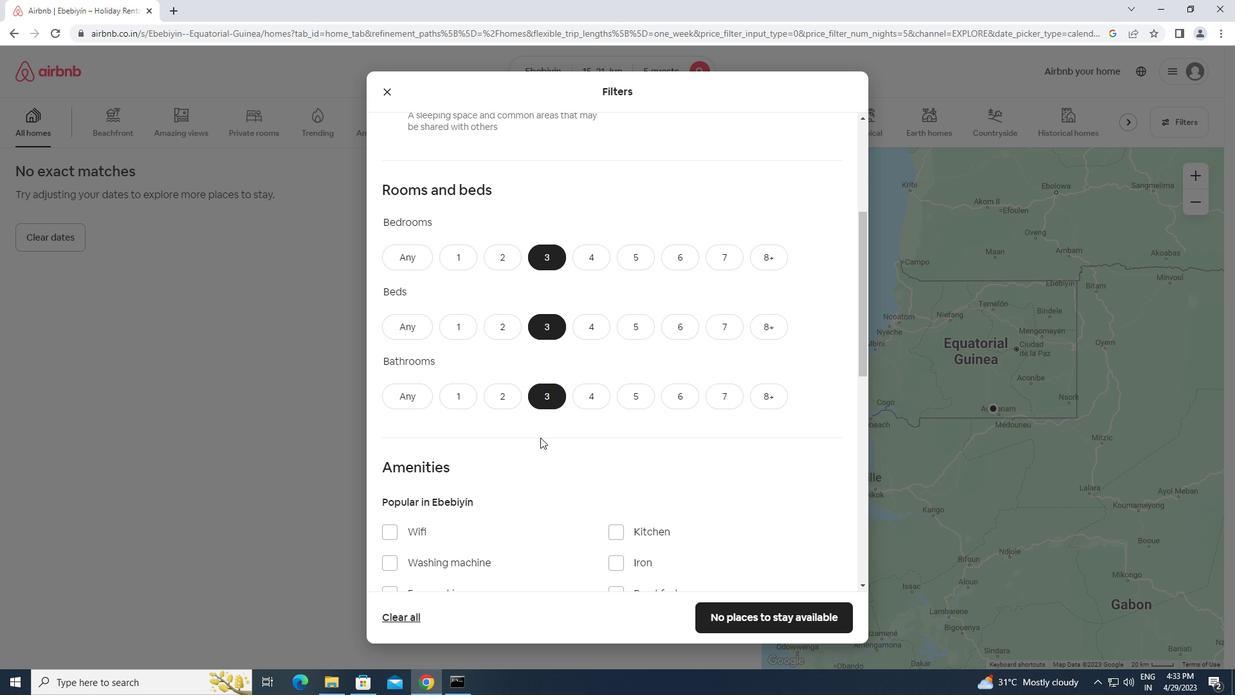 
Action: Mouse scrolled (540, 437) with delta (0, 0)
Screenshot: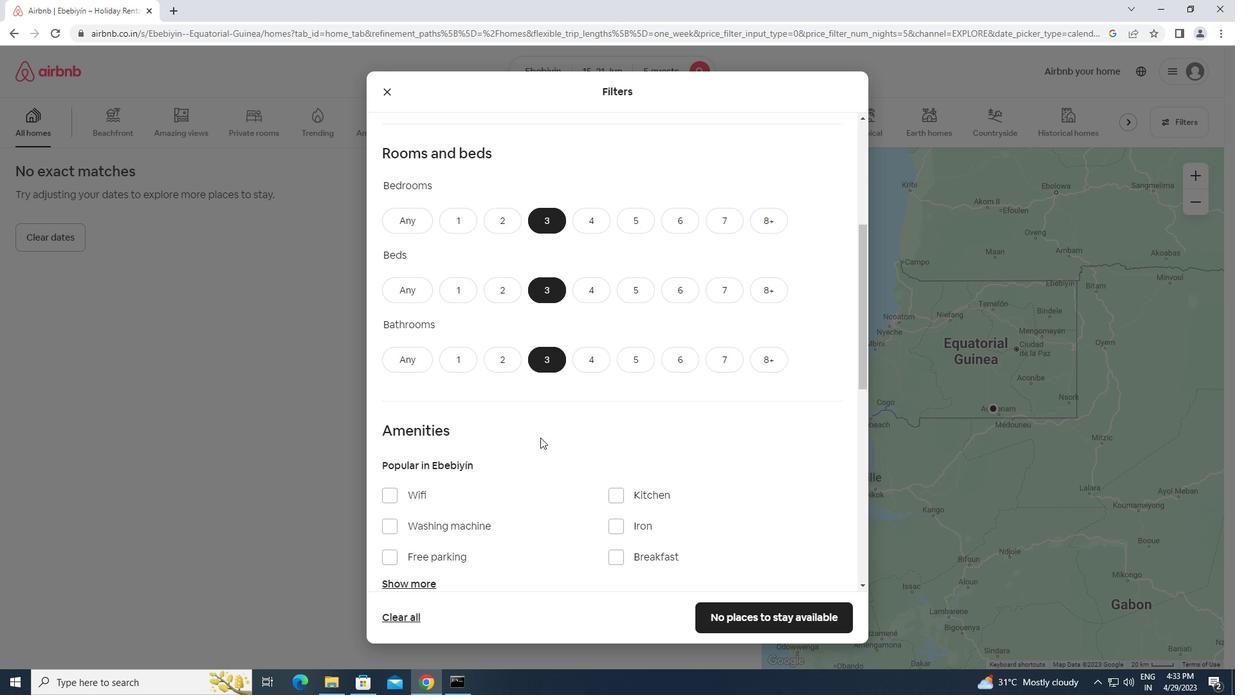 
Action: Mouse moved to (393, 433)
Screenshot: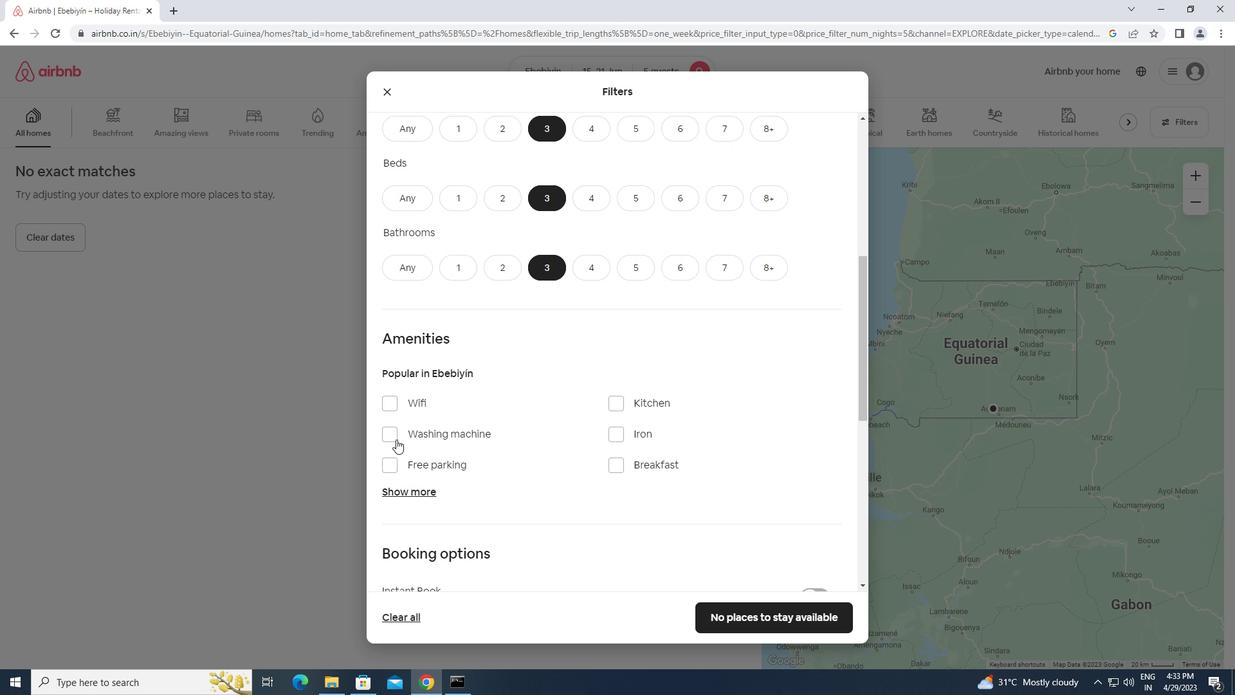 
Action: Mouse pressed left at (393, 433)
Screenshot: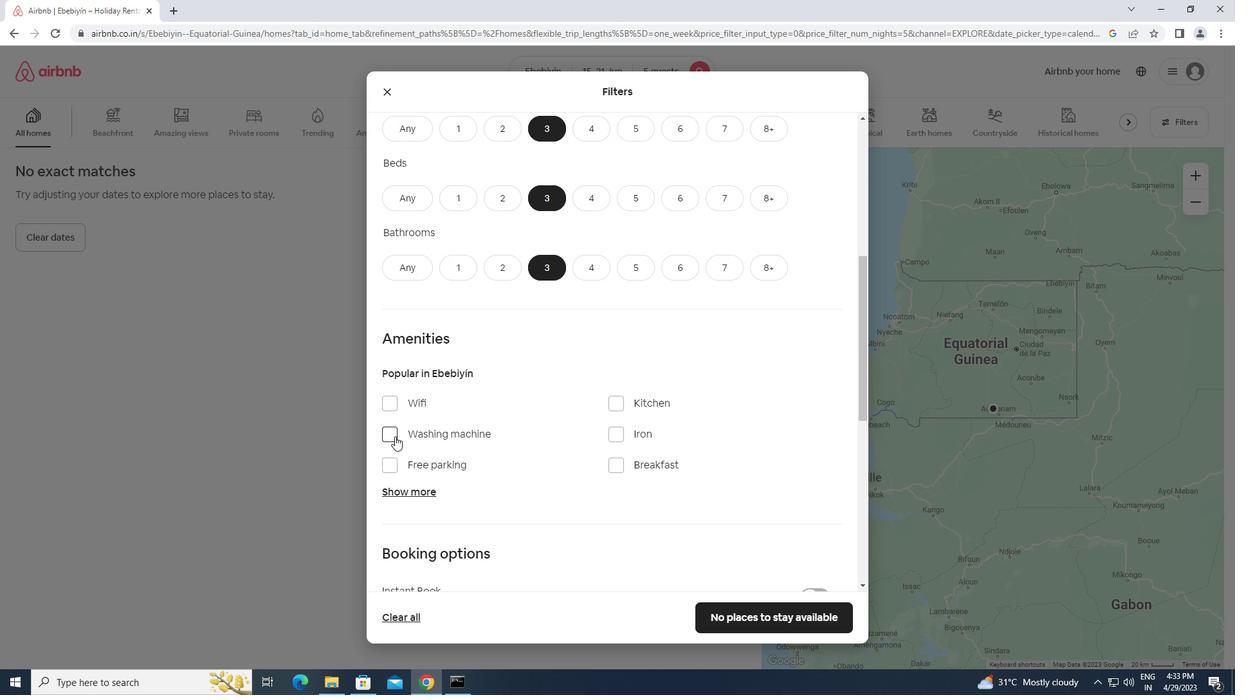 
Action: Mouse moved to (562, 497)
Screenshot: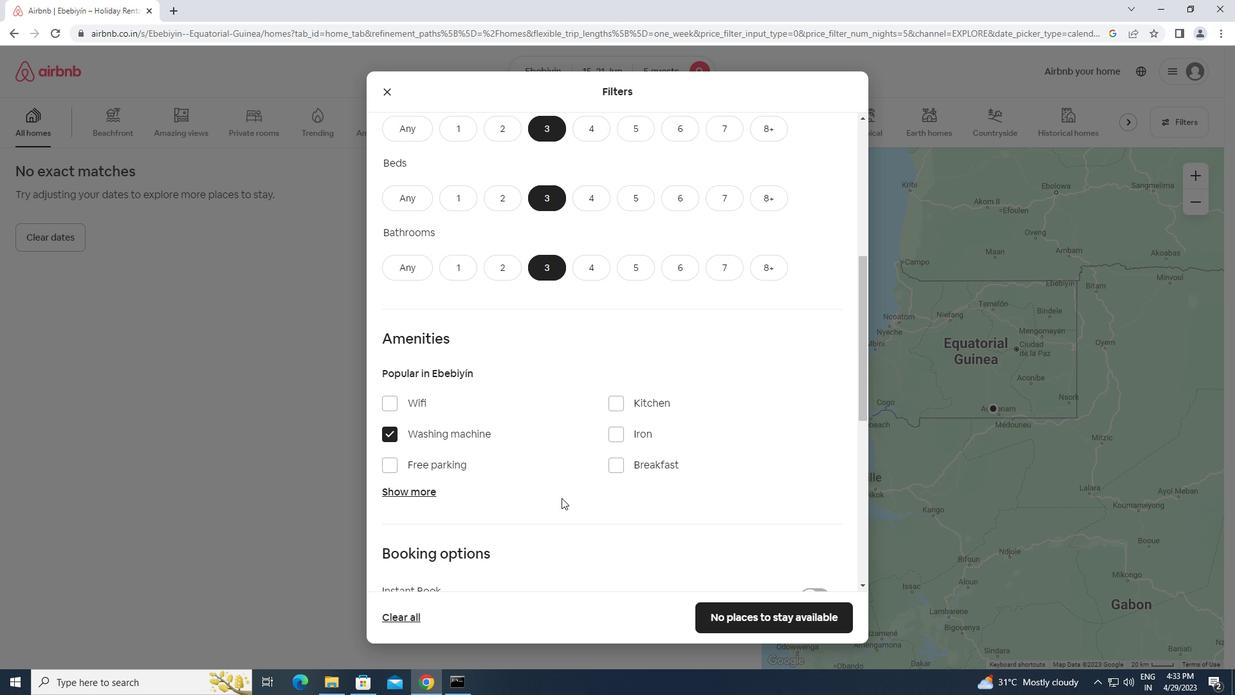
Action: Mouse scrolled (562, 496) with delta (0, 0)
Screenshot: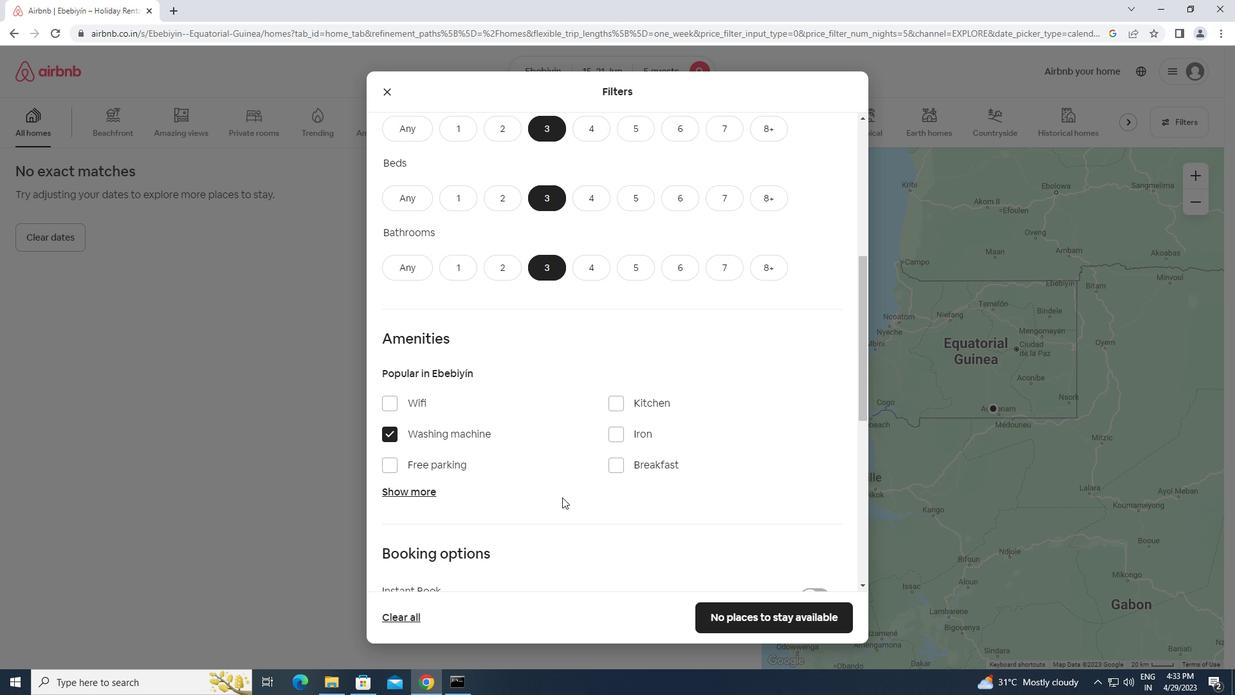 
Action: Mouse scrolled (562, 496) with delta (0, 0)
Screenshot: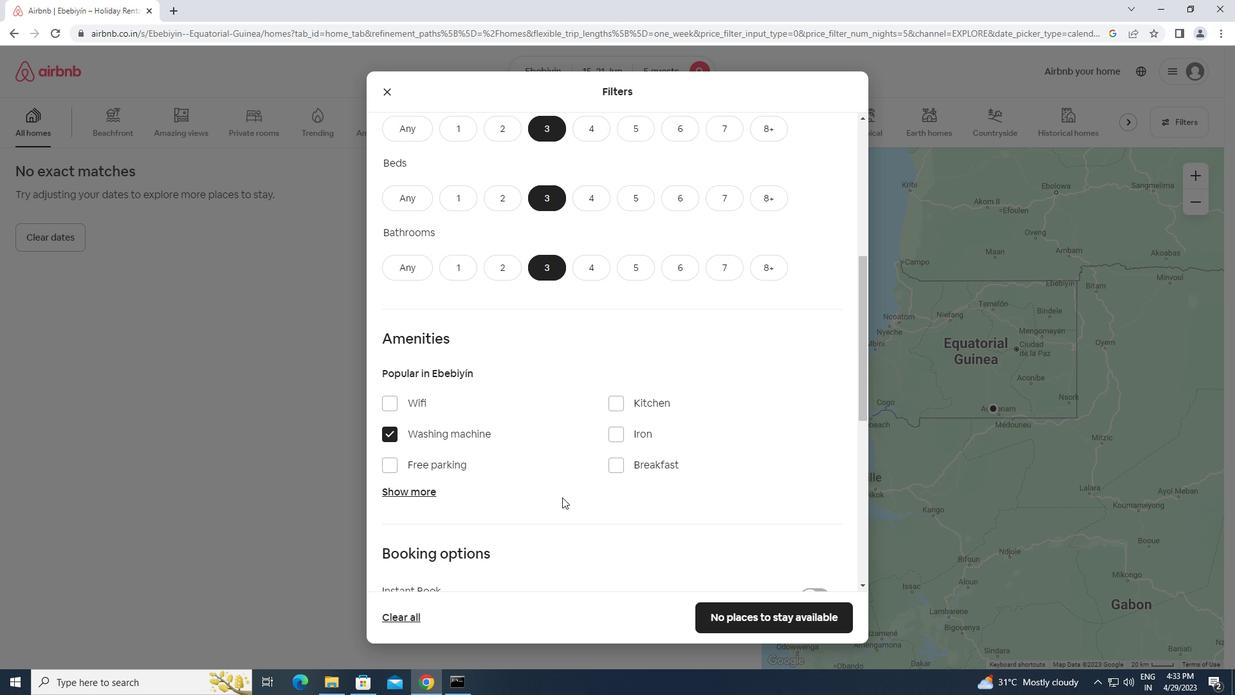 
Action: Mouse scrolled (562, 496) with delta (0, 0)
Screenshot: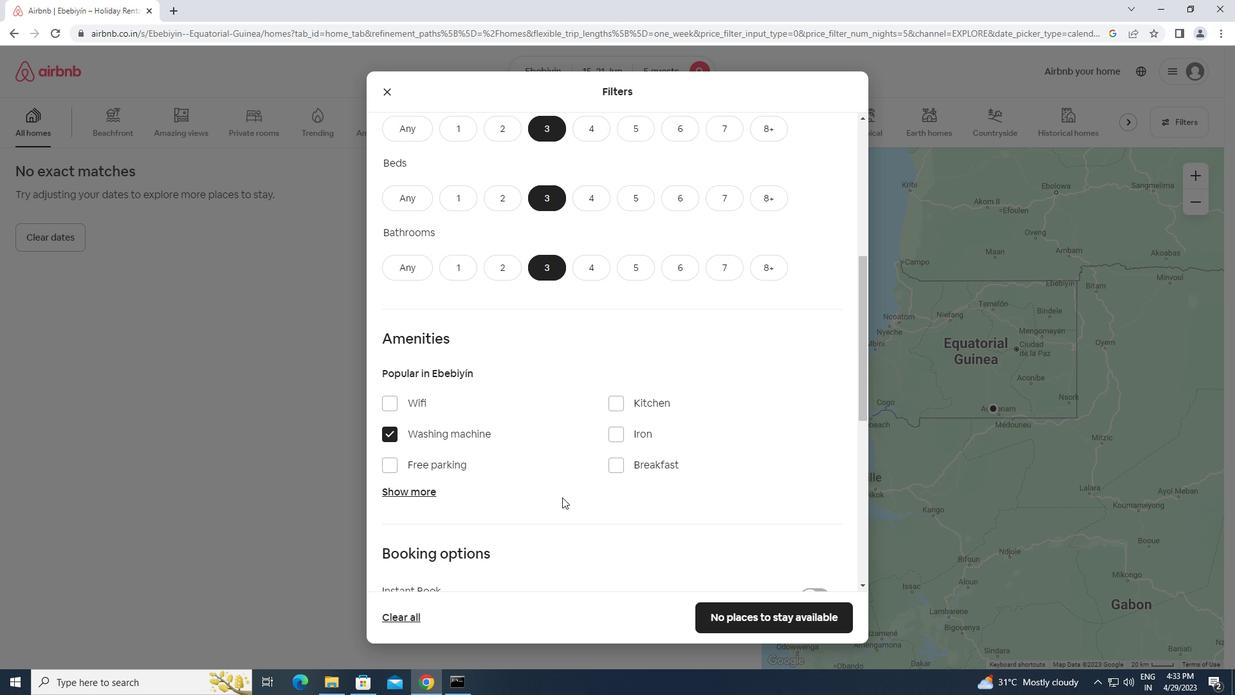 
Action: Mouse scrolled (562, 496) with delta (0, 0)
Screenshot: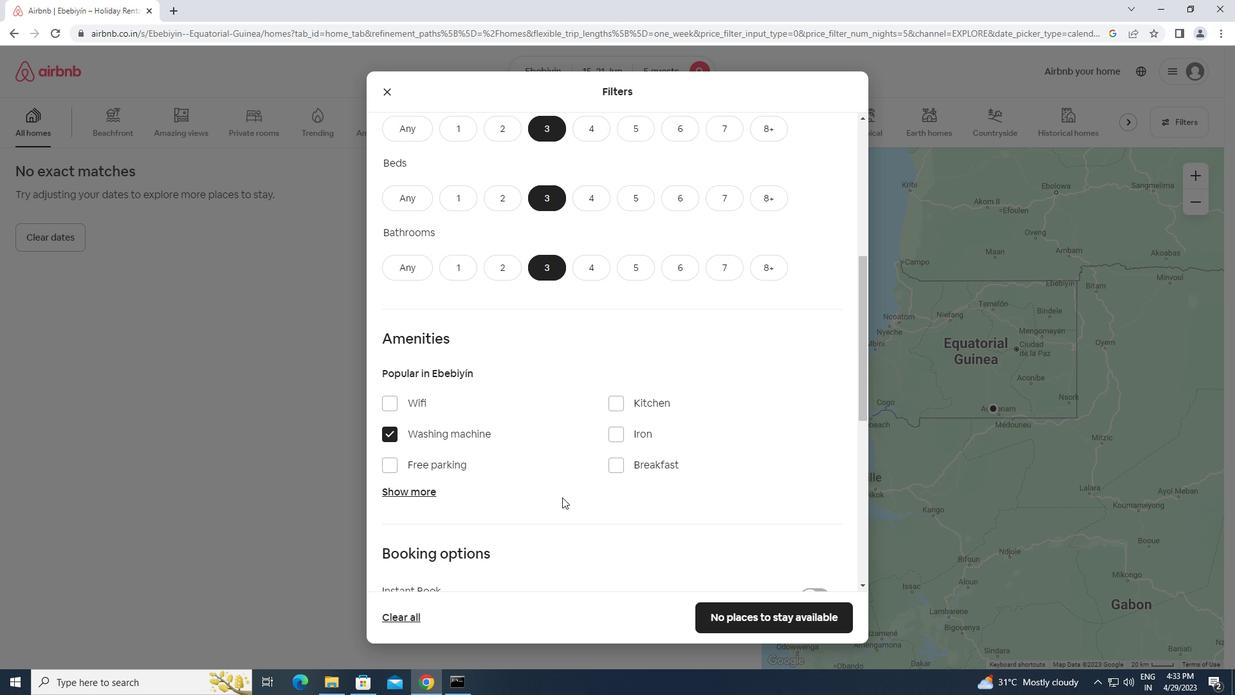 
Action: Mouse moved to (798, 381)
Screenshot: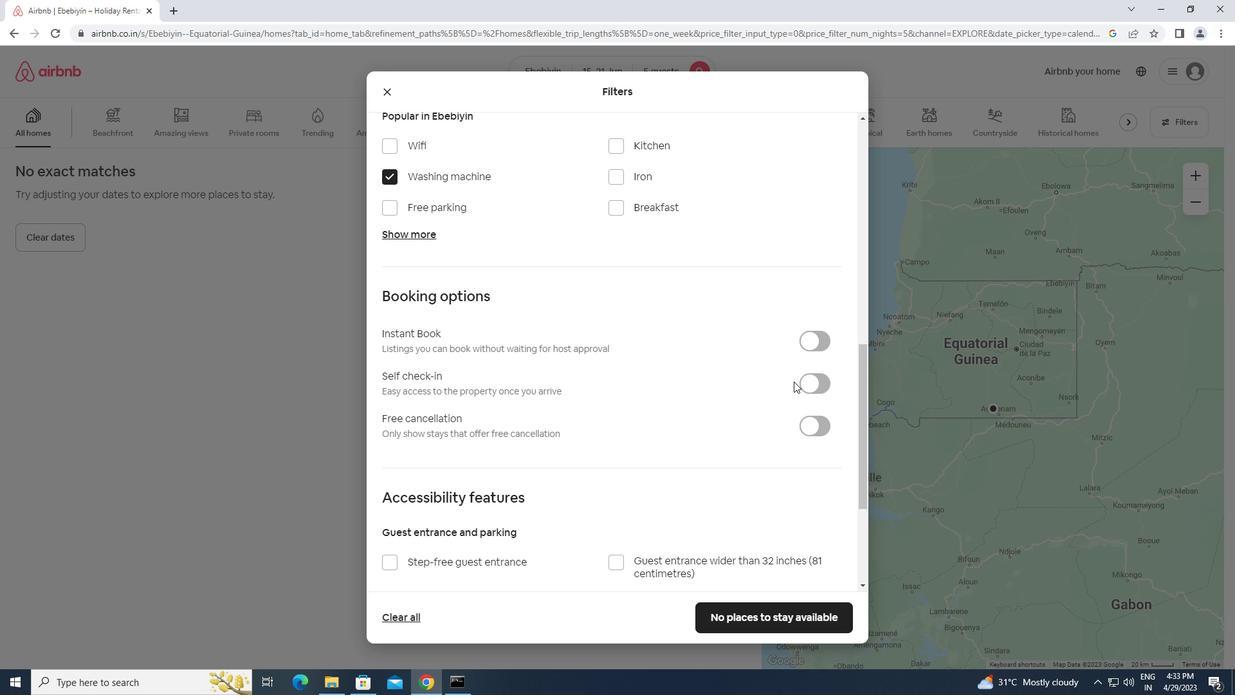 
Action: Mouse pressed left at (798, 381)
Screenshot: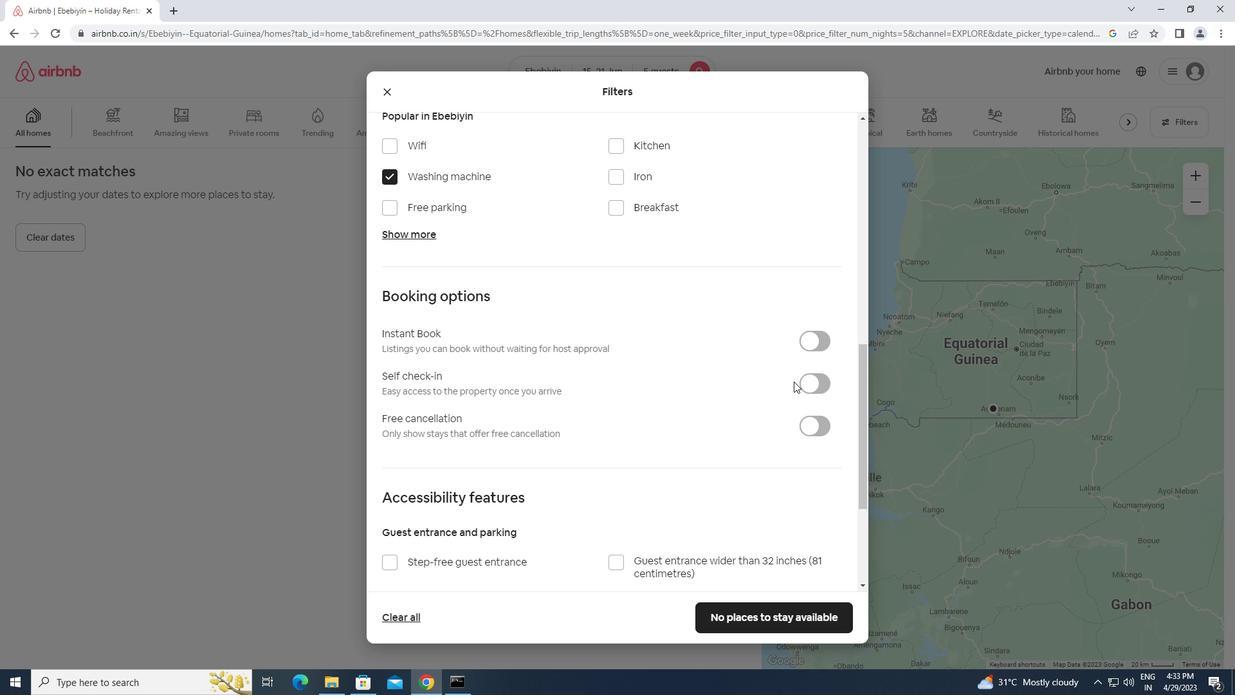 
Action: Mouse moved to (810, 384)
Screenshot: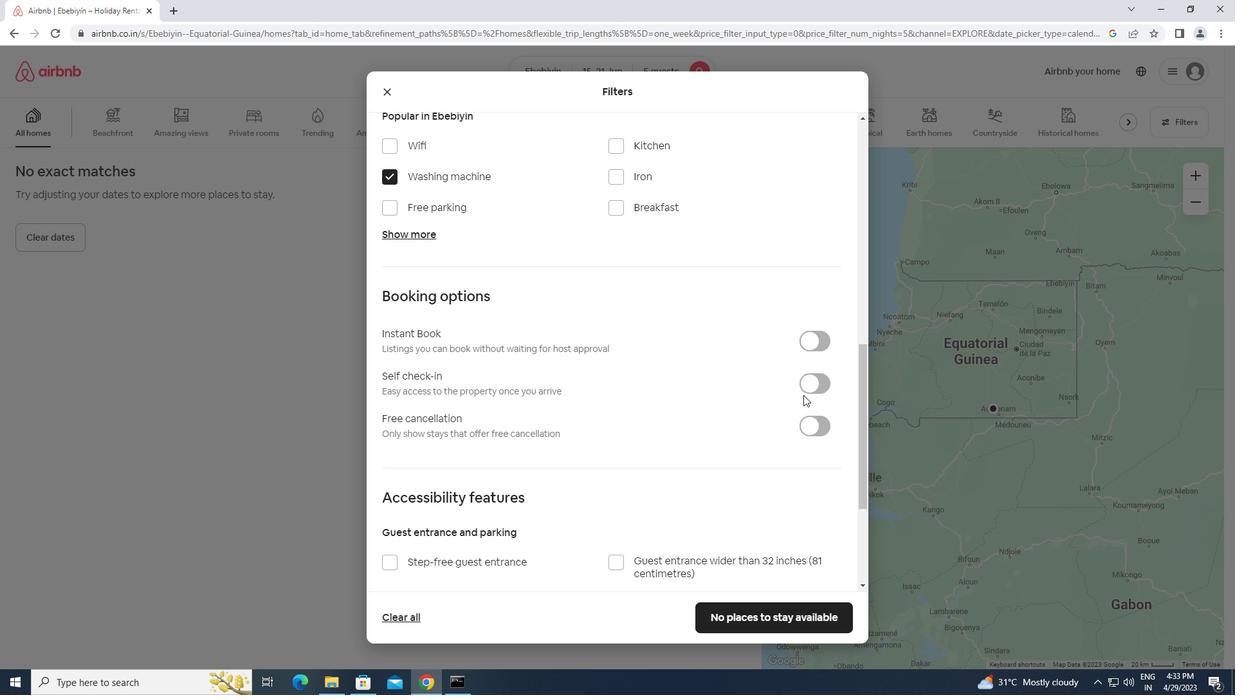 
Action: Mouse pressed left at (810, 384)
Screenshot: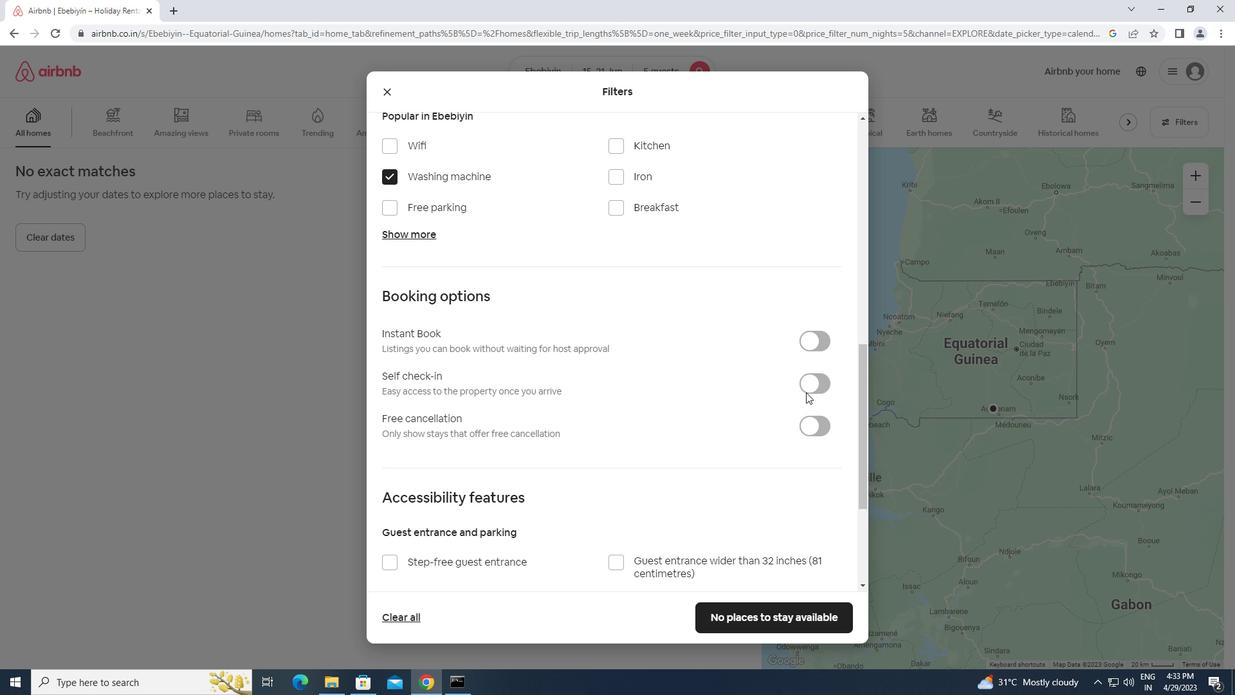 
Action: Mouse moved to (733, 411)
Screenshot: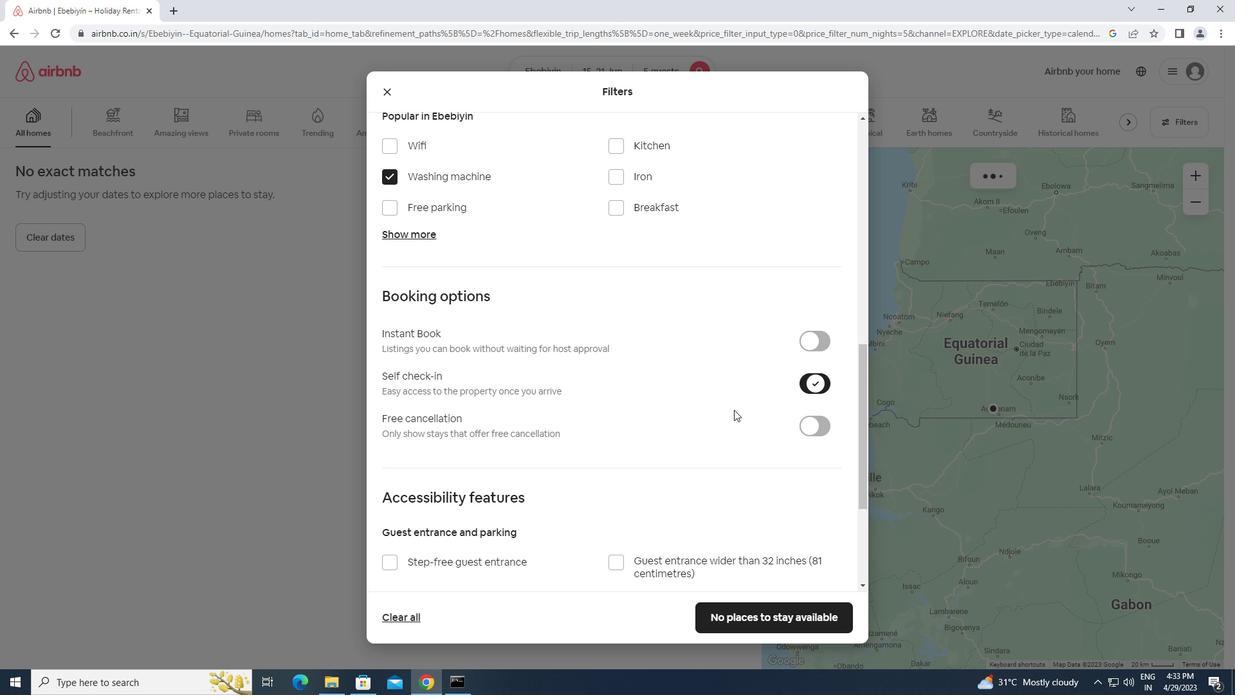 
Action: Mouse scrolled (733, 410) with delta (0, 0)
Screenshot: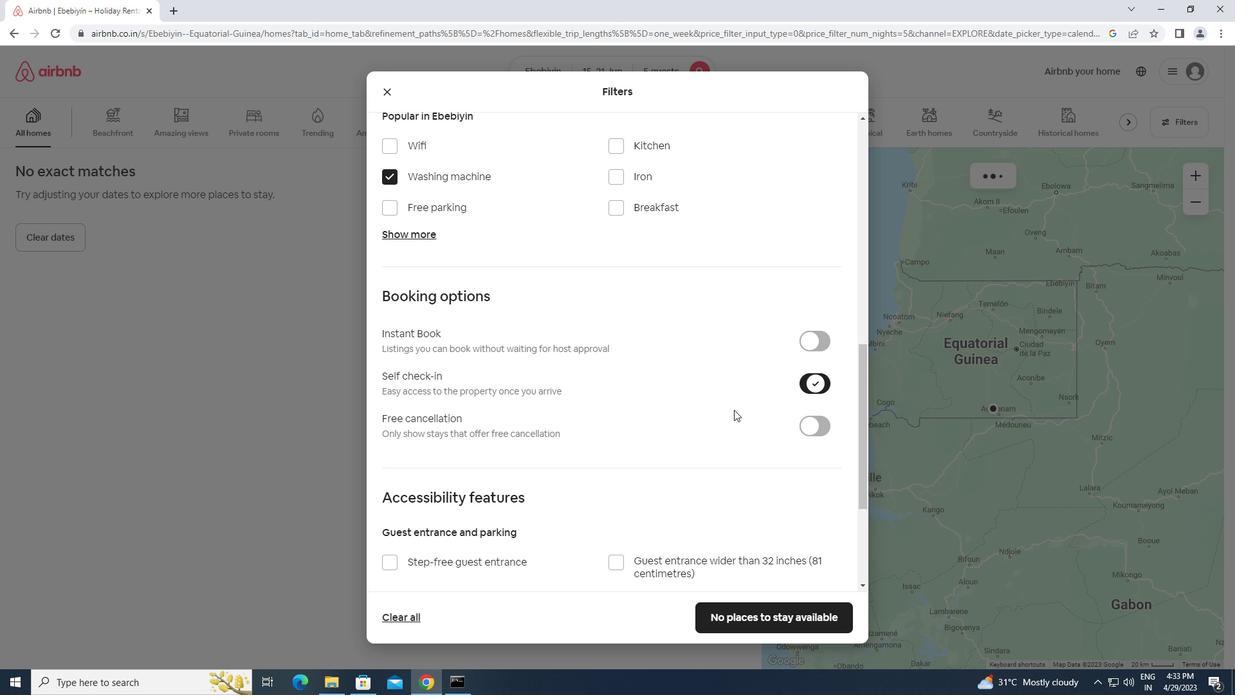 
Action: Mouse moved to (731, 413)
Screenshot: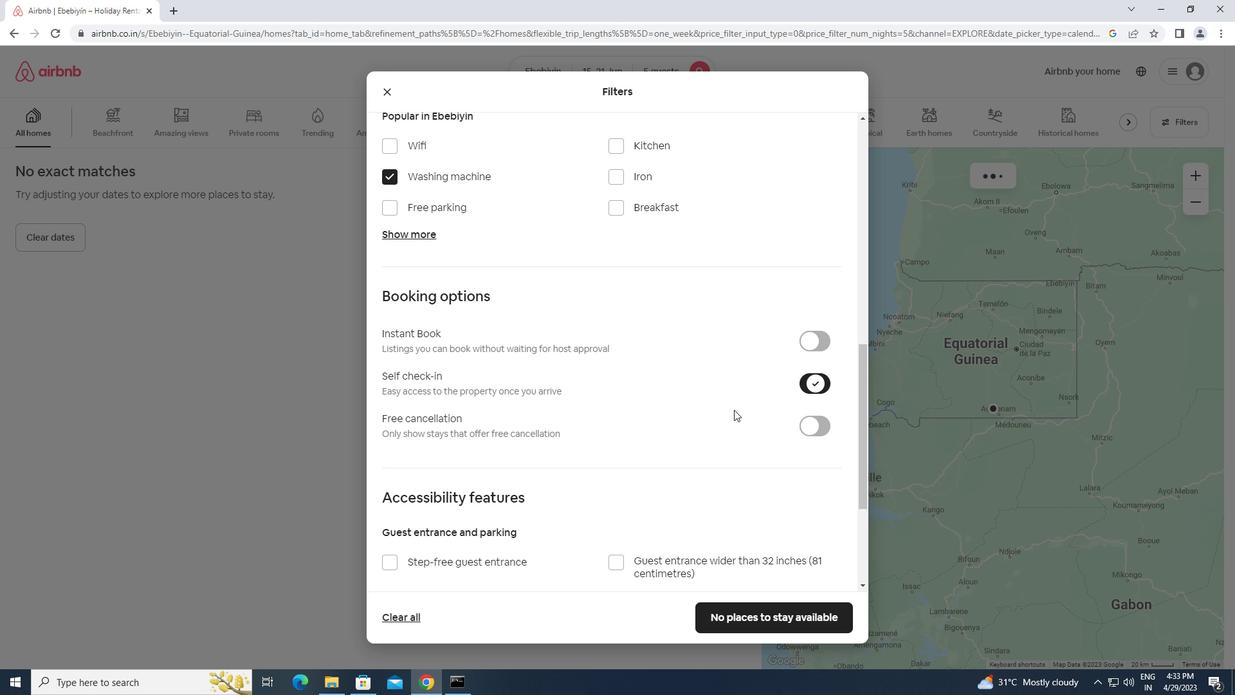 
Action: Mouse scrolled (731, 412) with delta (0, 0)
Screenshot: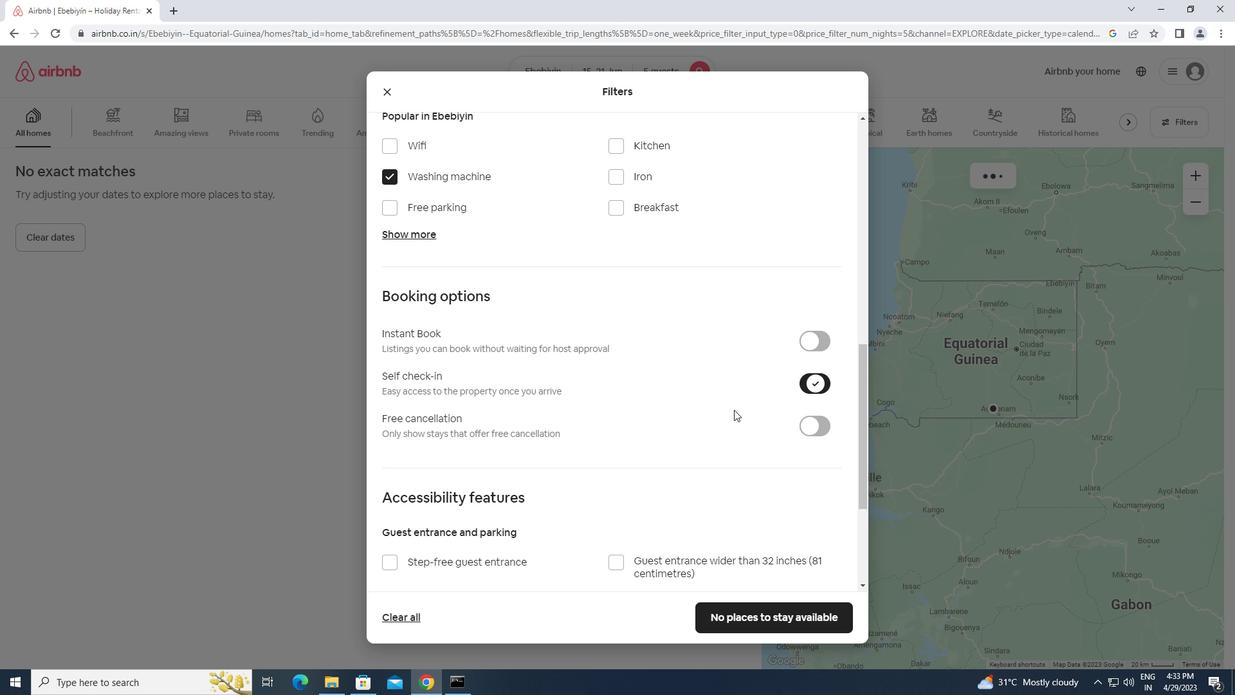 
Action: Mouse scrolled (731, 412) with delta (0, 0)
Screenshot: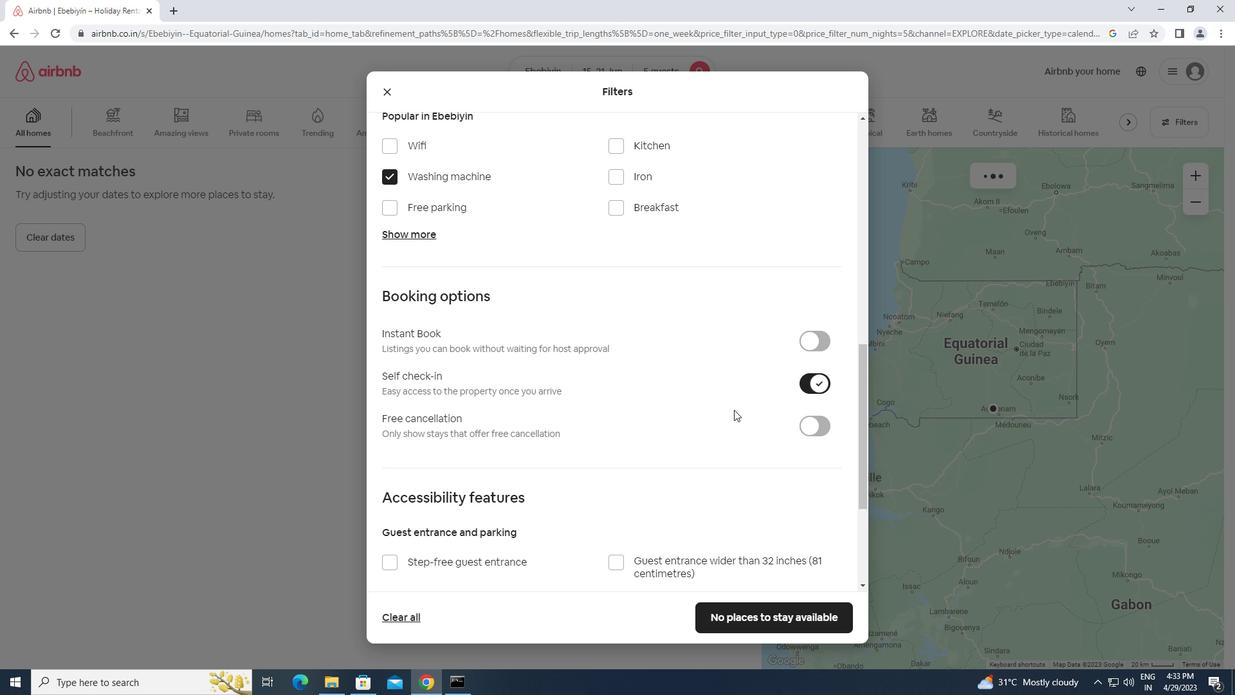
Action: Mouse scrolled (731, 412) with delta (0, 0)
Screenshot: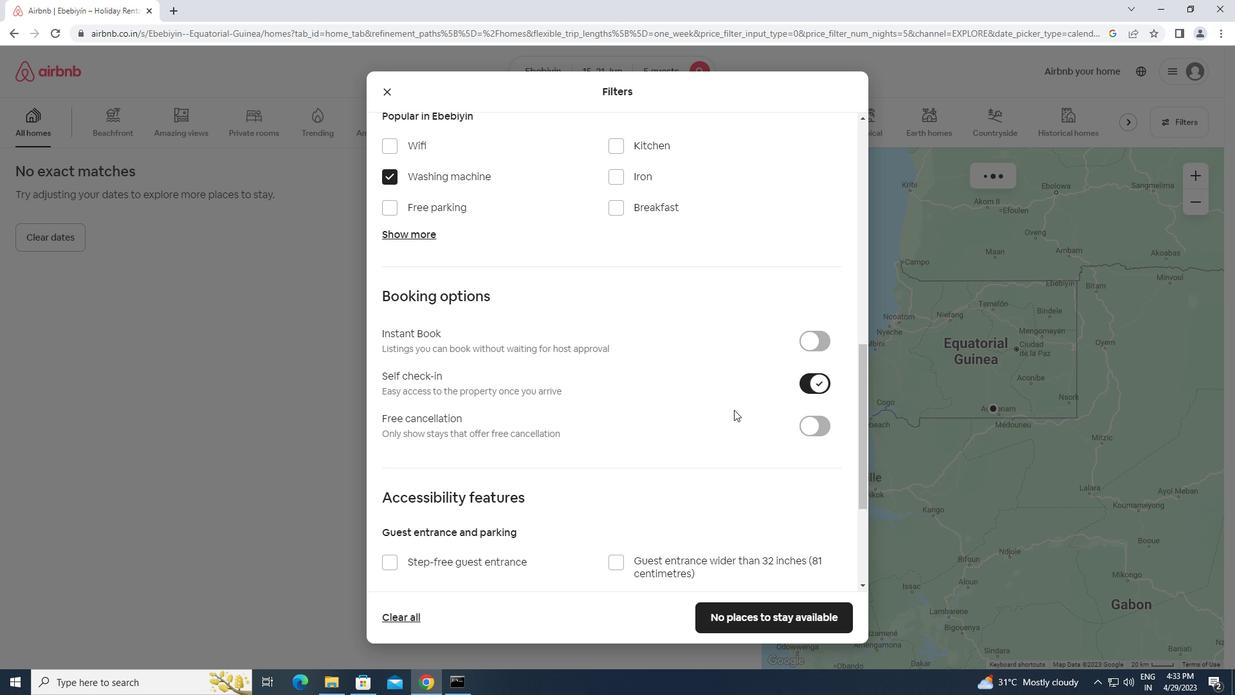 
Action: Mouse moved to (726, 415)
Screenshot: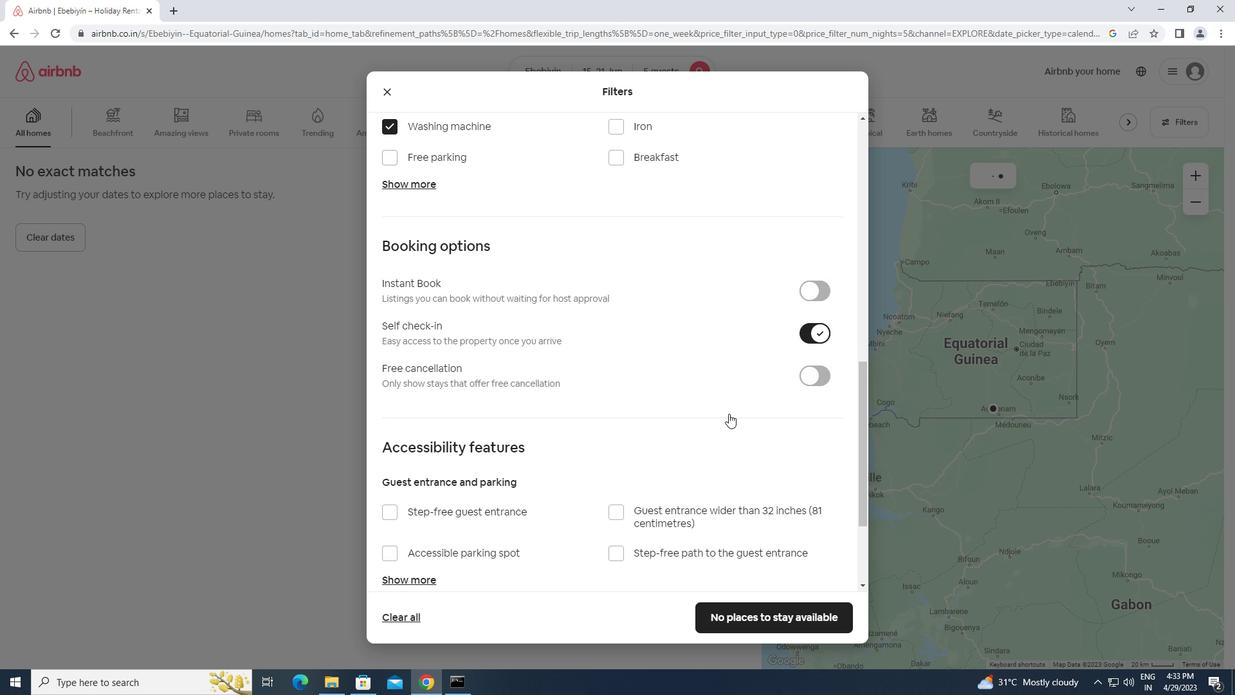 
Action: Mouse scrolled (726, 414) with delta (0, 0)
Screenshot: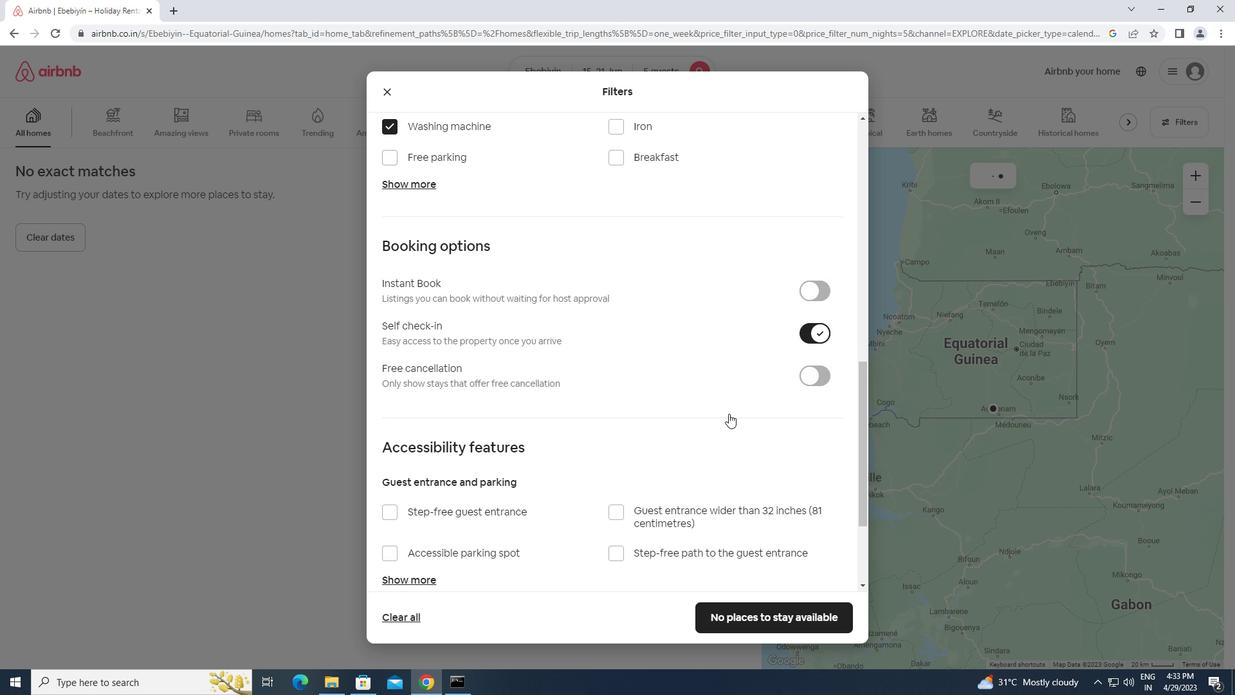 
Action: Mouse scrolled (726, 414) with delta (0, 0)
Screenshot: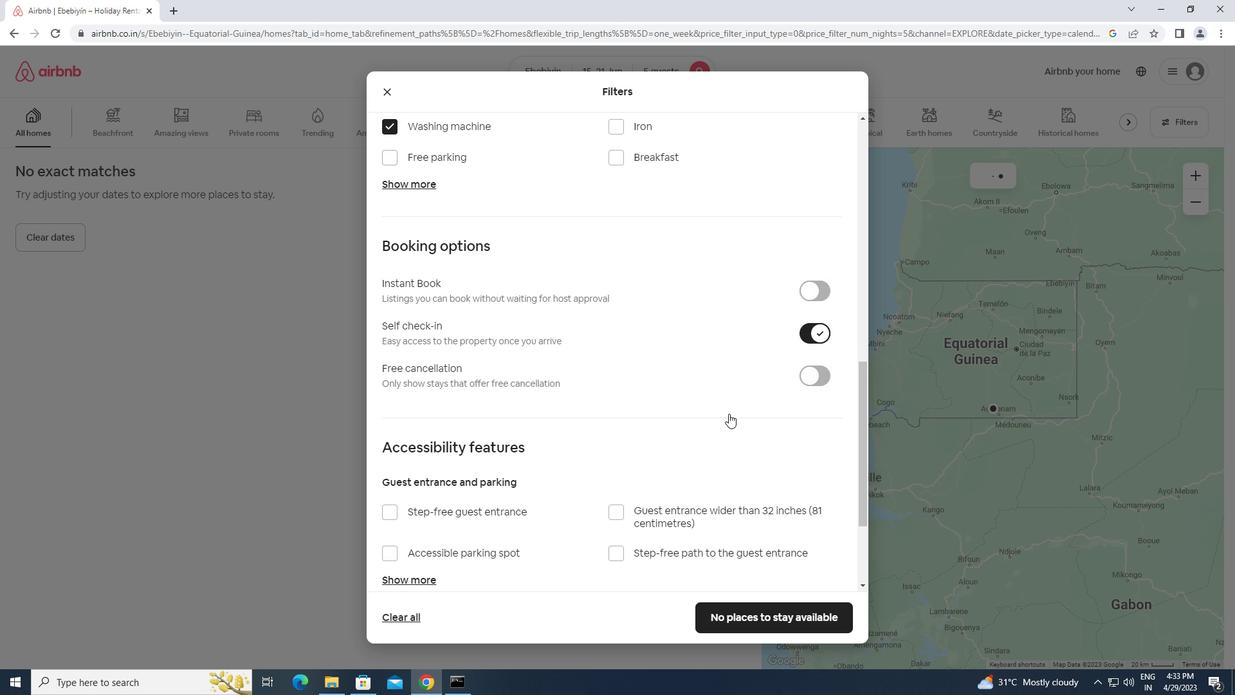 
Action: Mouse scrolled (726, 414) with delta (0, 0)
Screenshot: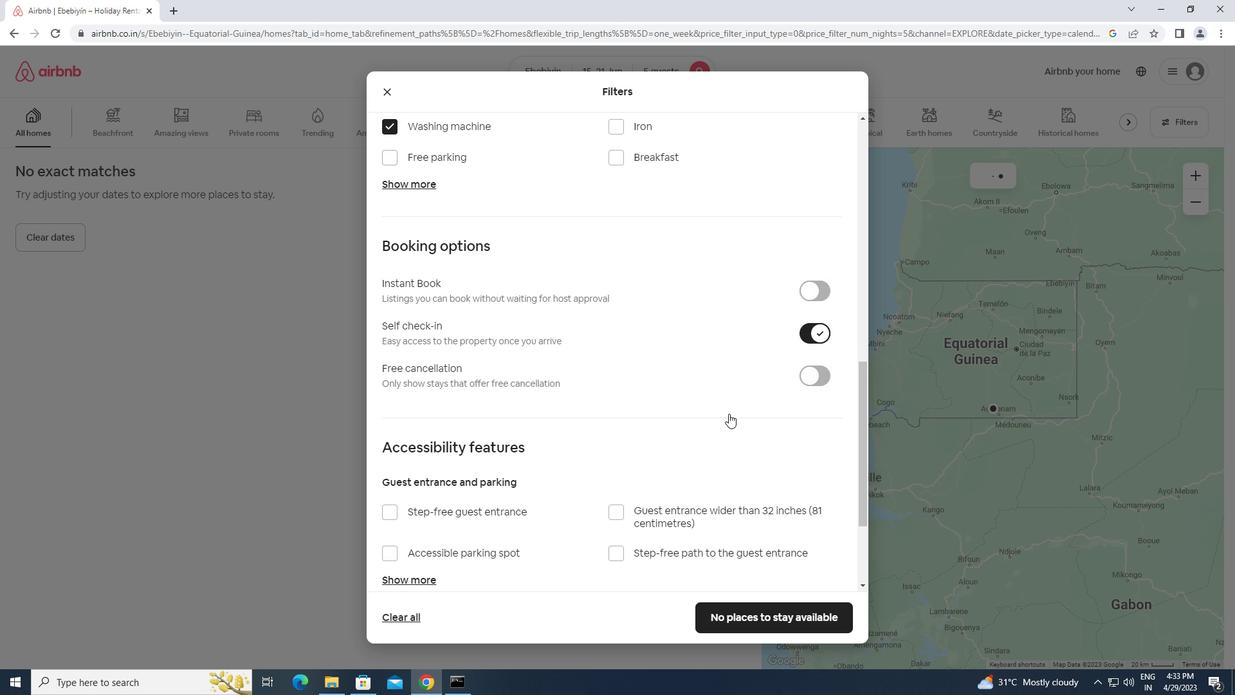 
Action: Mouse scrolled (726, 414) with delta (0, 0)
Screenshot: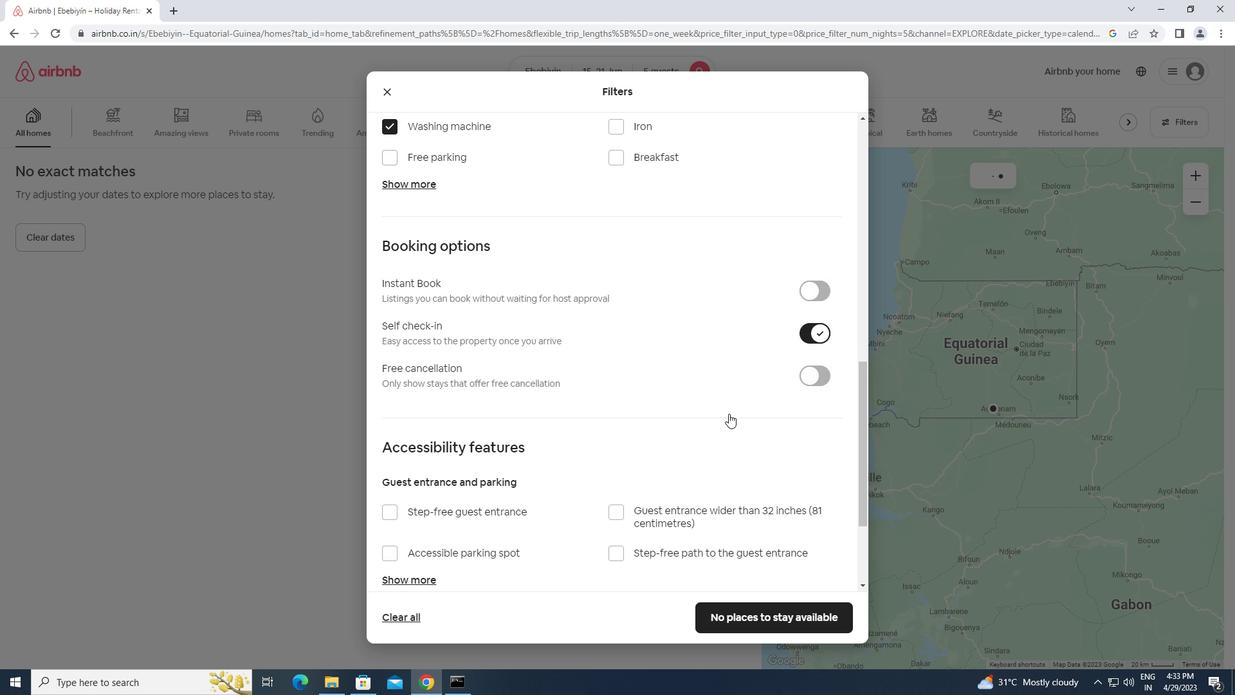 
Action: Mouse scrolled (726, 414) with delta (0, 0)
Screenshot: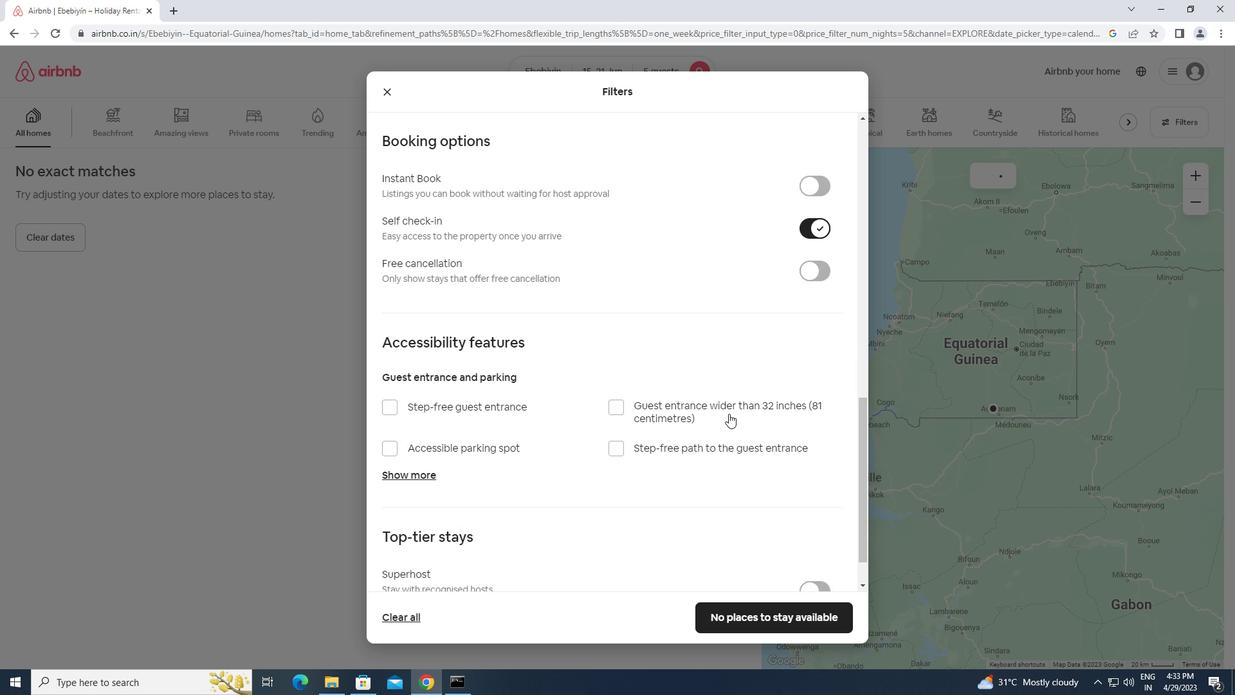 
Action: Mouse moved to (445, 508)
Screenshot: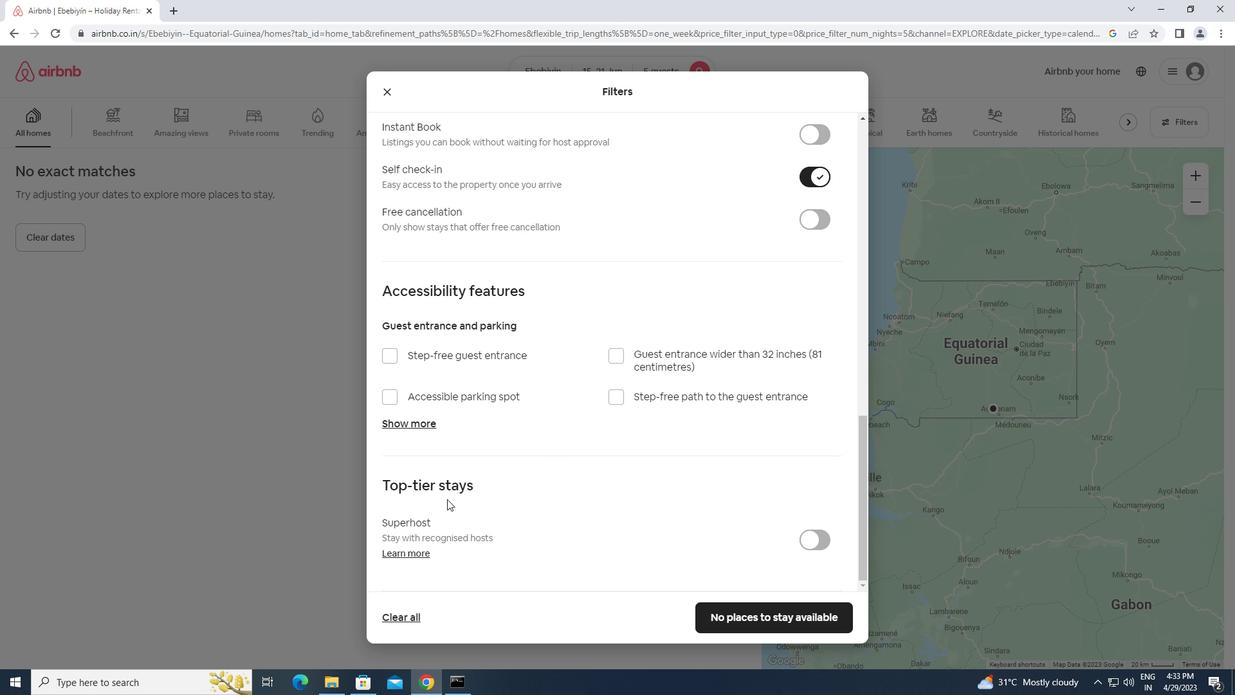 
Action: Mouse scrolled (445, 507) with delta (0, 0)
Screenshot: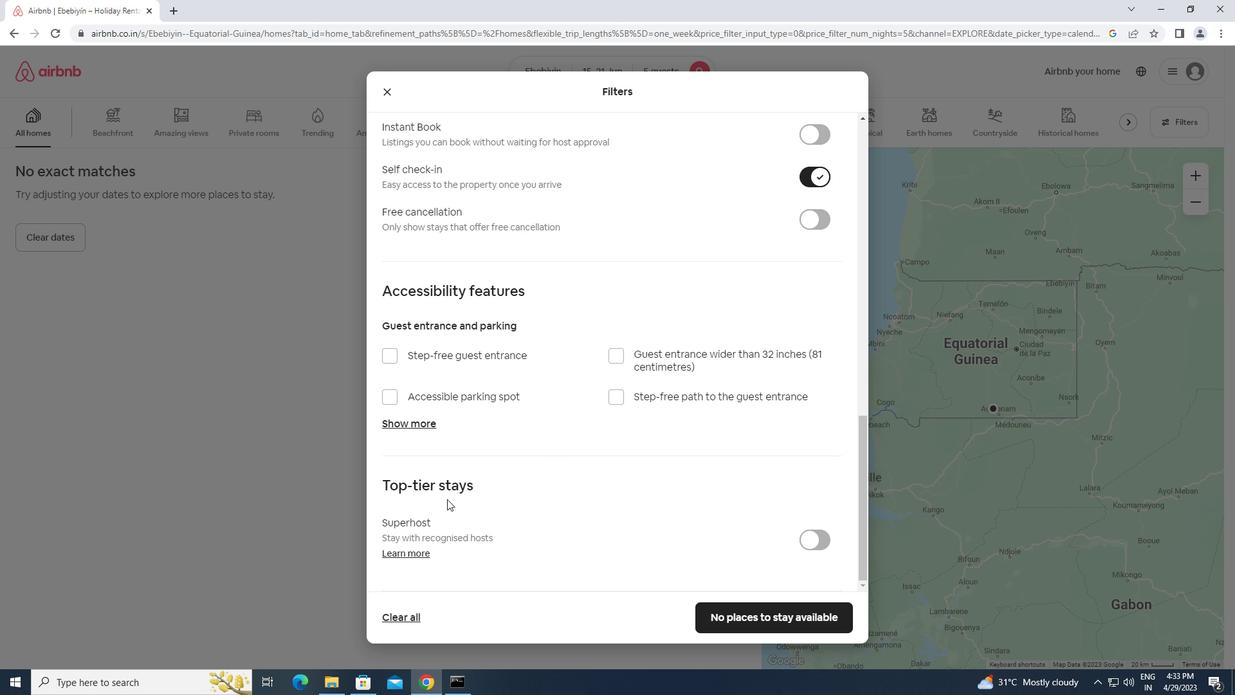 
Action: Mouse moved to (445, 509)
Screenshot: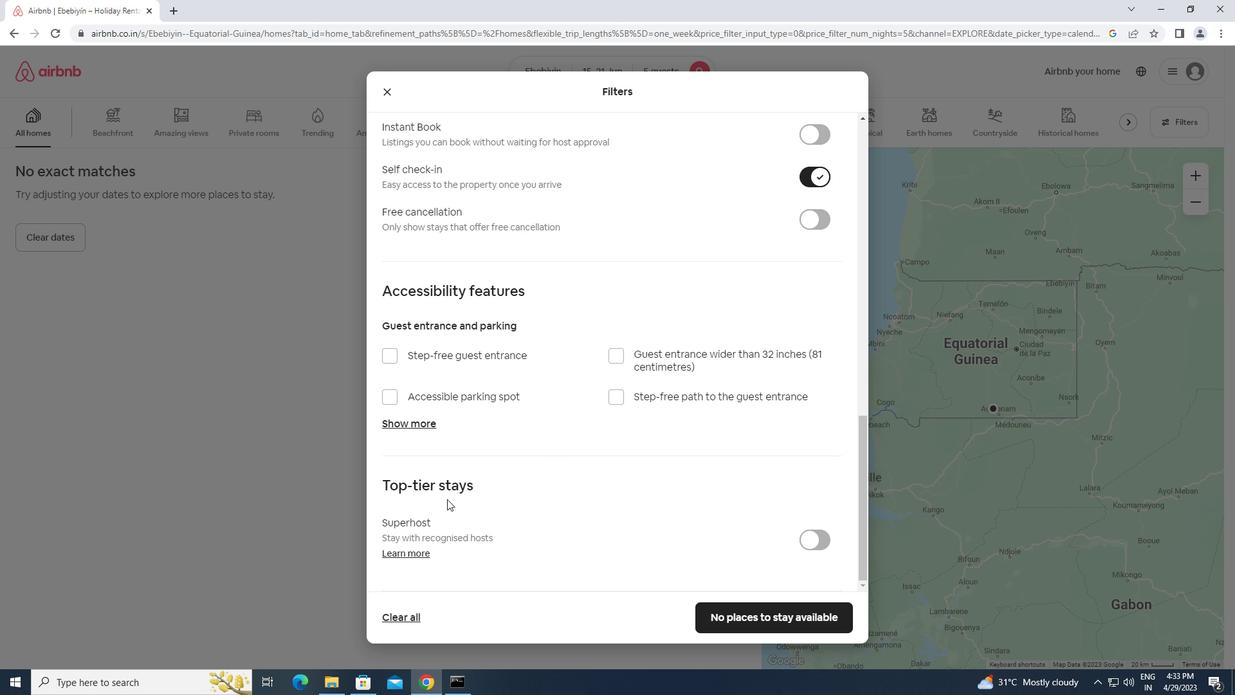 
Action: Mouse scrolled (445, 509) with delta (0, 0)
Screenshot: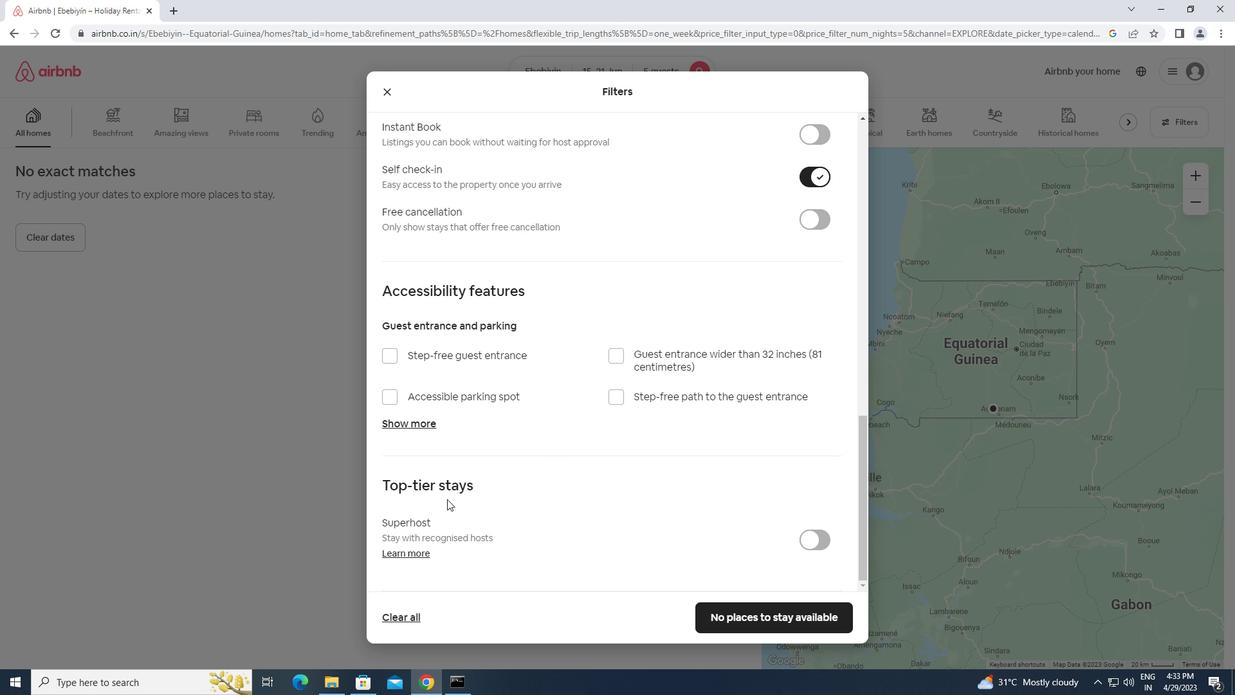 
Action: Mouse scrolled (445, 509) with delta (0, 0)
Screenshot: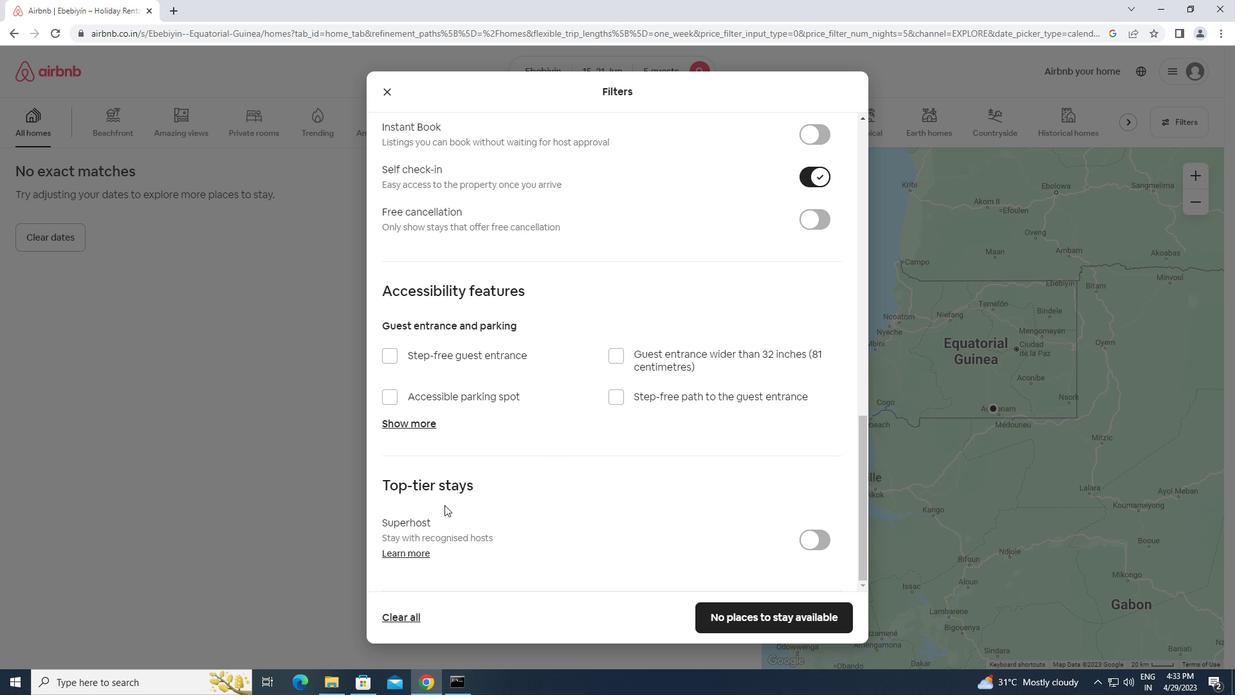 
Action: Mouse scrolled (445, 509) with delta (0, 0)
Screenshot: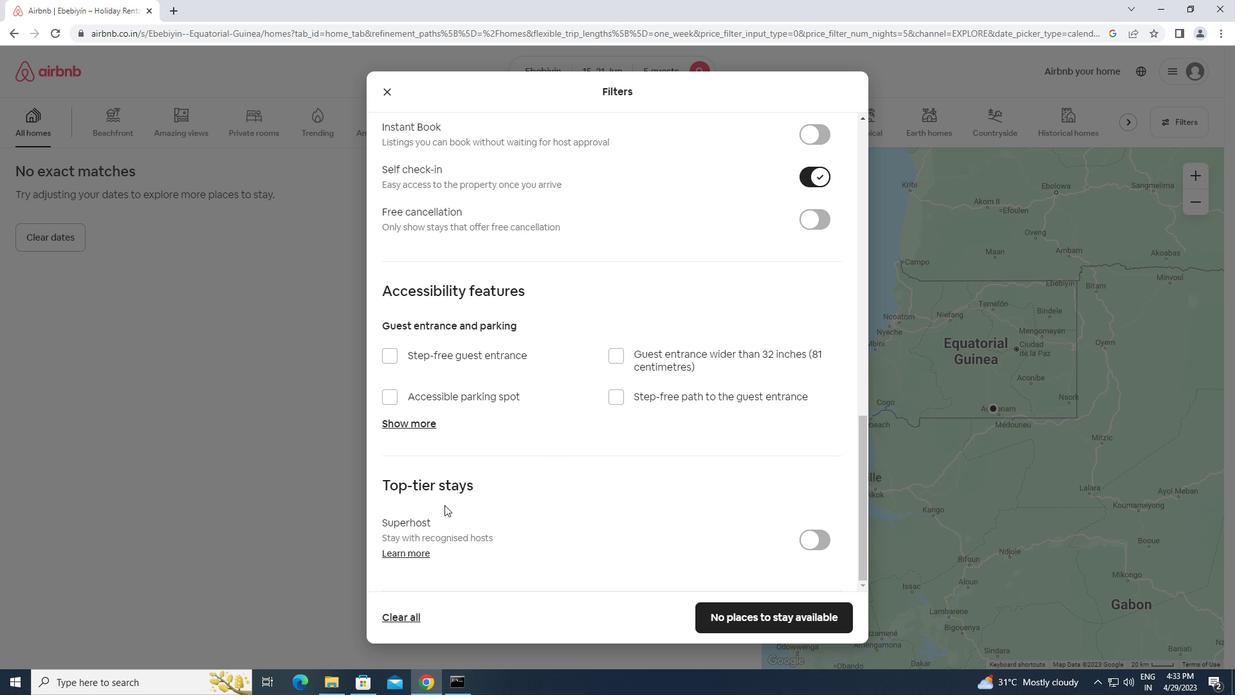 
Action: Mouse scrolled (445, 509) with delta (0, 0)
Screenshot: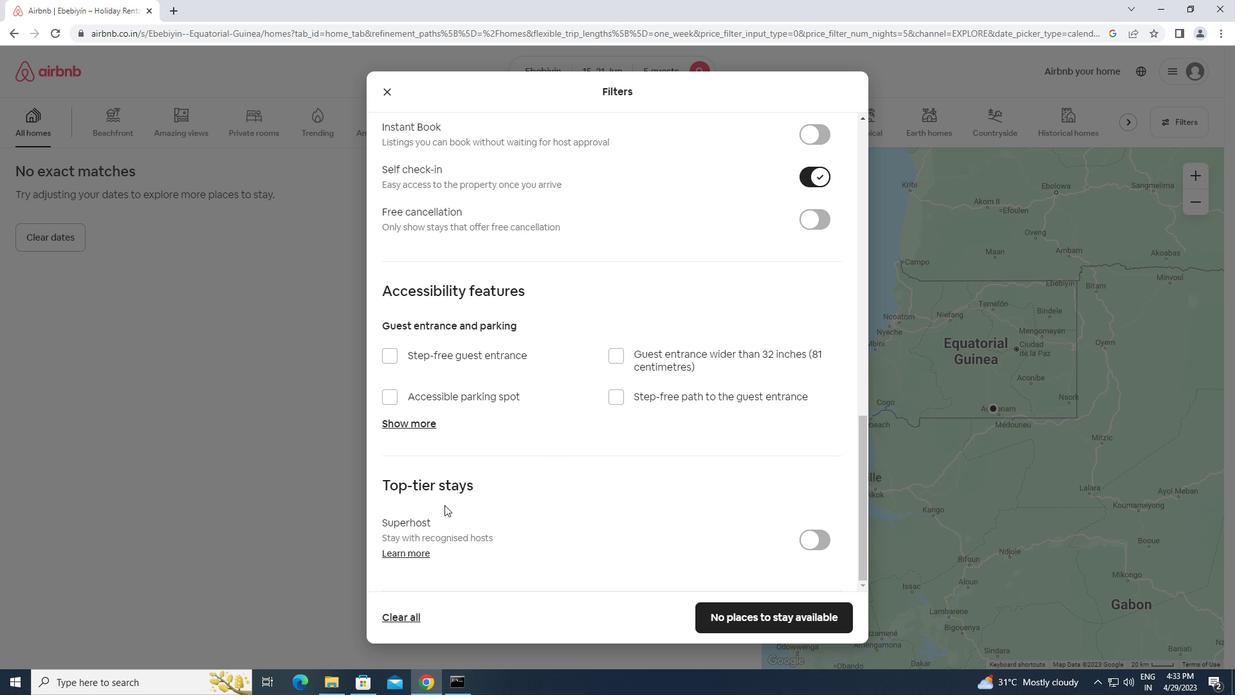 
Action: Mouse moved to (496, 538)
Screenshot: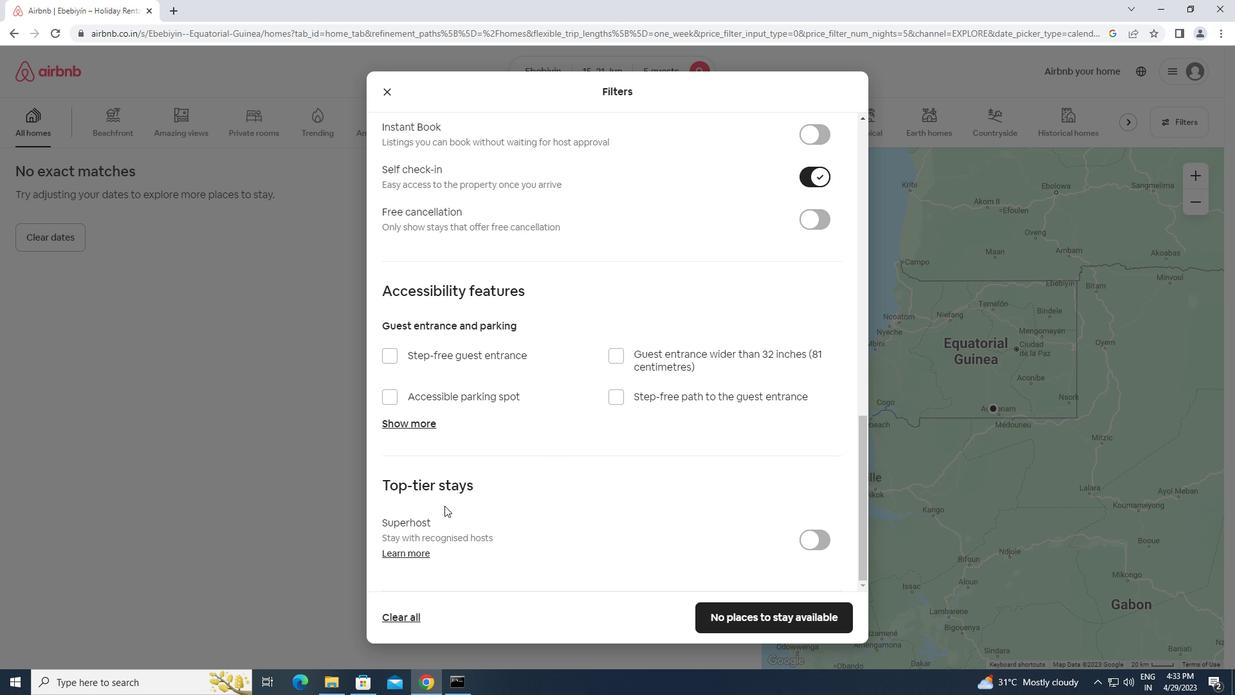 
Action: Mouse scrolled (496, 537) with delta (0, 0)
Screenshot: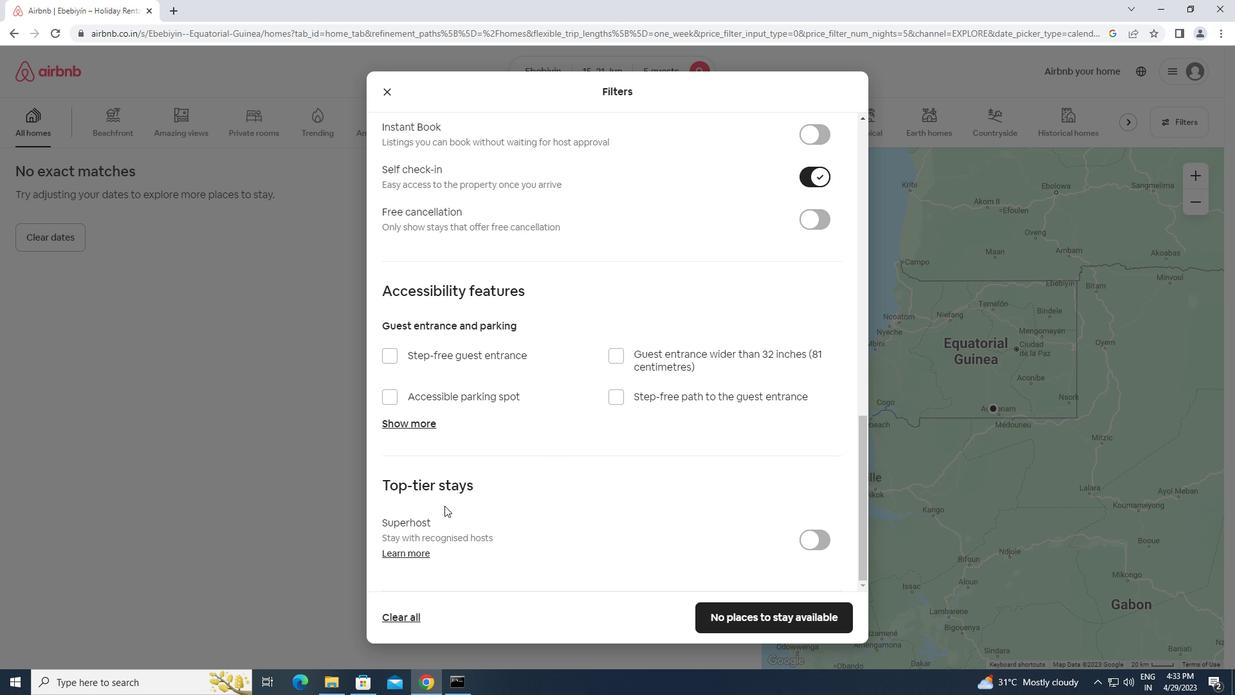 
Action: Mouse moved to (761, 611)
Screenshot: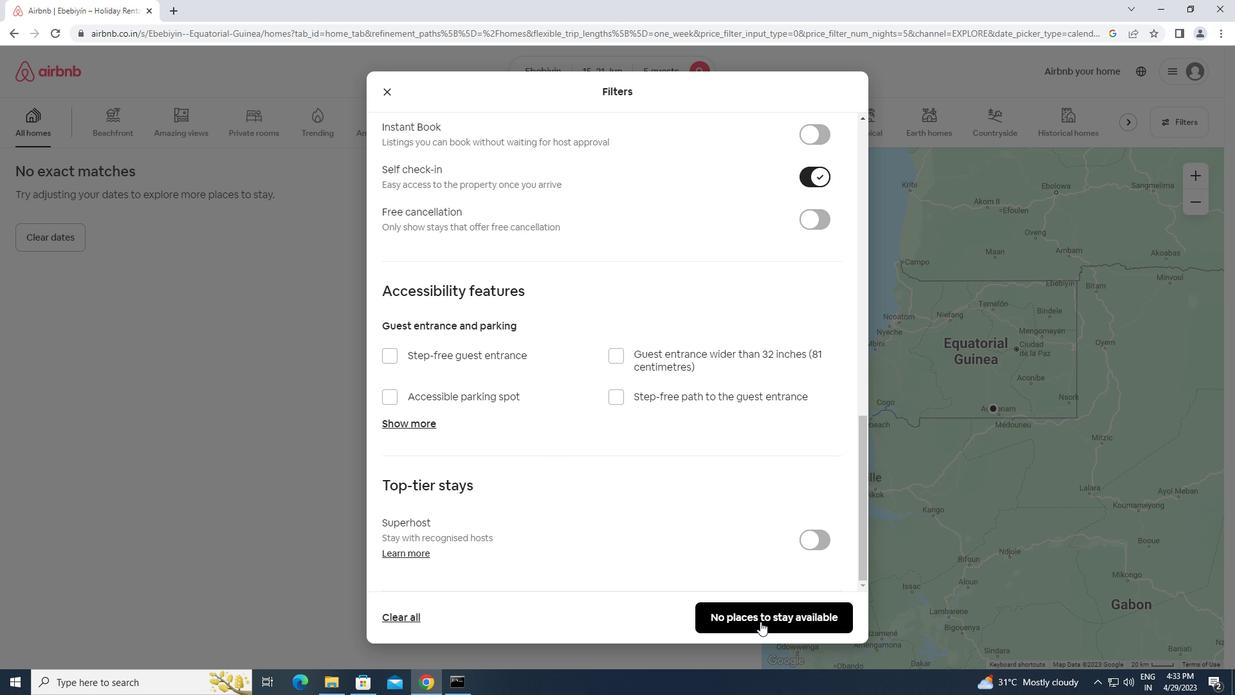 
Action: Mouse pressed left at (761, 611)
Screenshot: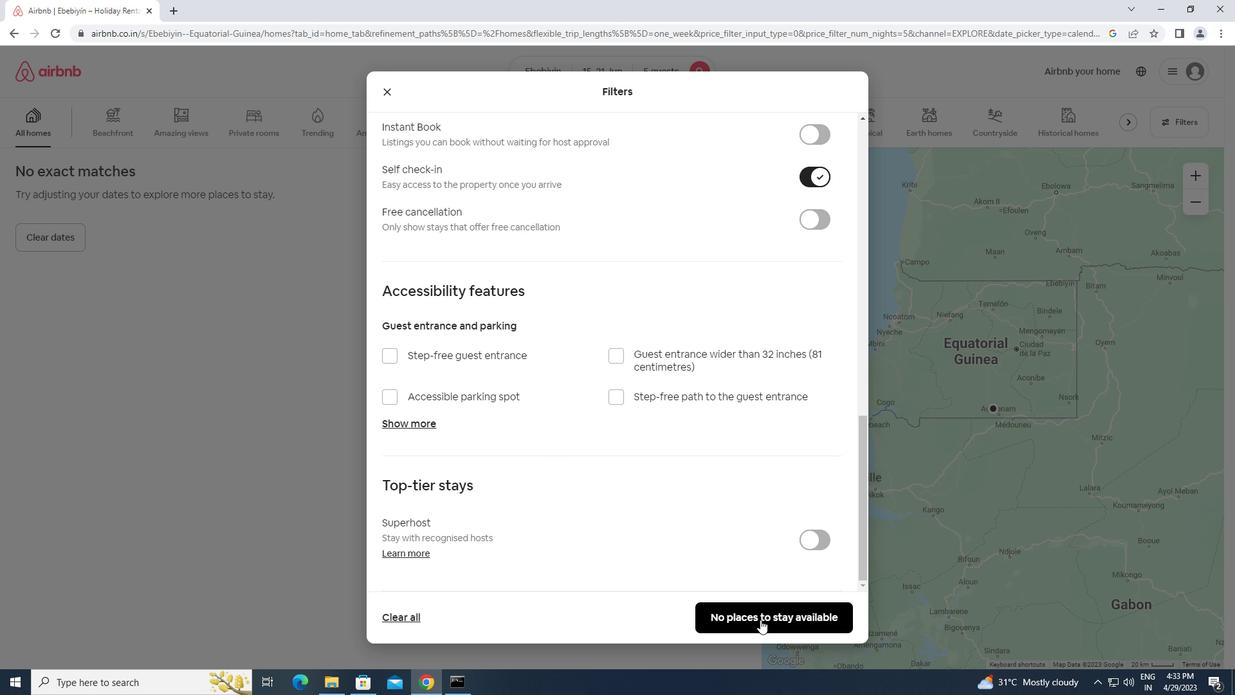 
